 Task: Add Attachment from "Attach a link" to Card Card0000000236 in Board Board0000000059 in Workspace WS0000000020 in Trello. Add Cover Red to Card Card0000000236 in Board Board0000000059 in Workspace WS0000000020 in Trello. Add "Join Card" Button Button0000000236  to Card Card0000000236 in Board Board0000000059 in Workspace WS0000000020 in Trello. Add Description DS0000000236 to Card Card0000000236 in Board Board0000000059 in Workspace WS0000000020 in Trello. Add Comment CM0000000236 to Card Card0000000236 in Board Board0000000059 in Workspace WS0000000020 in Trello
Action: Mouse moved to (736, 771)
Screenshot: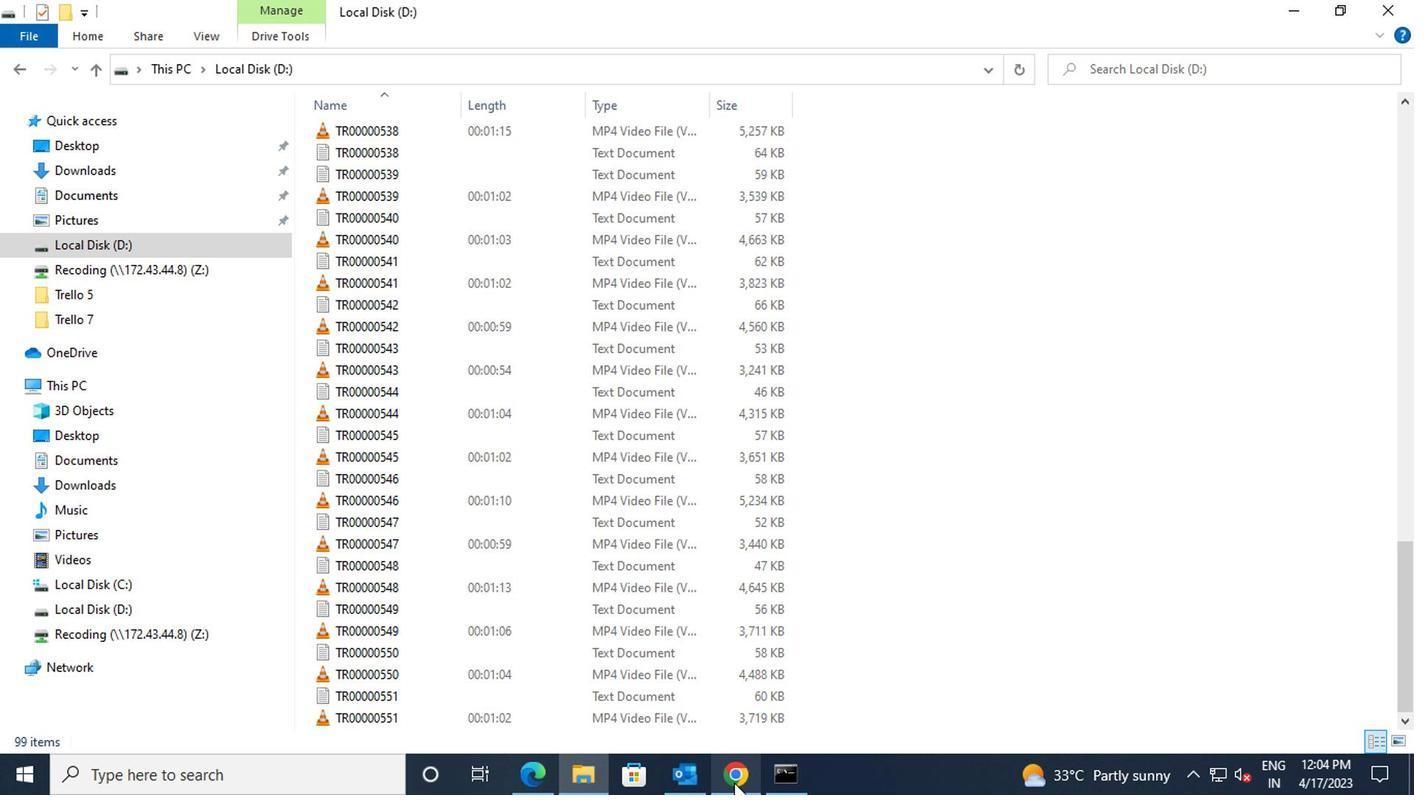
Action: Mouse pressed left at (736, 771)
Screenshot: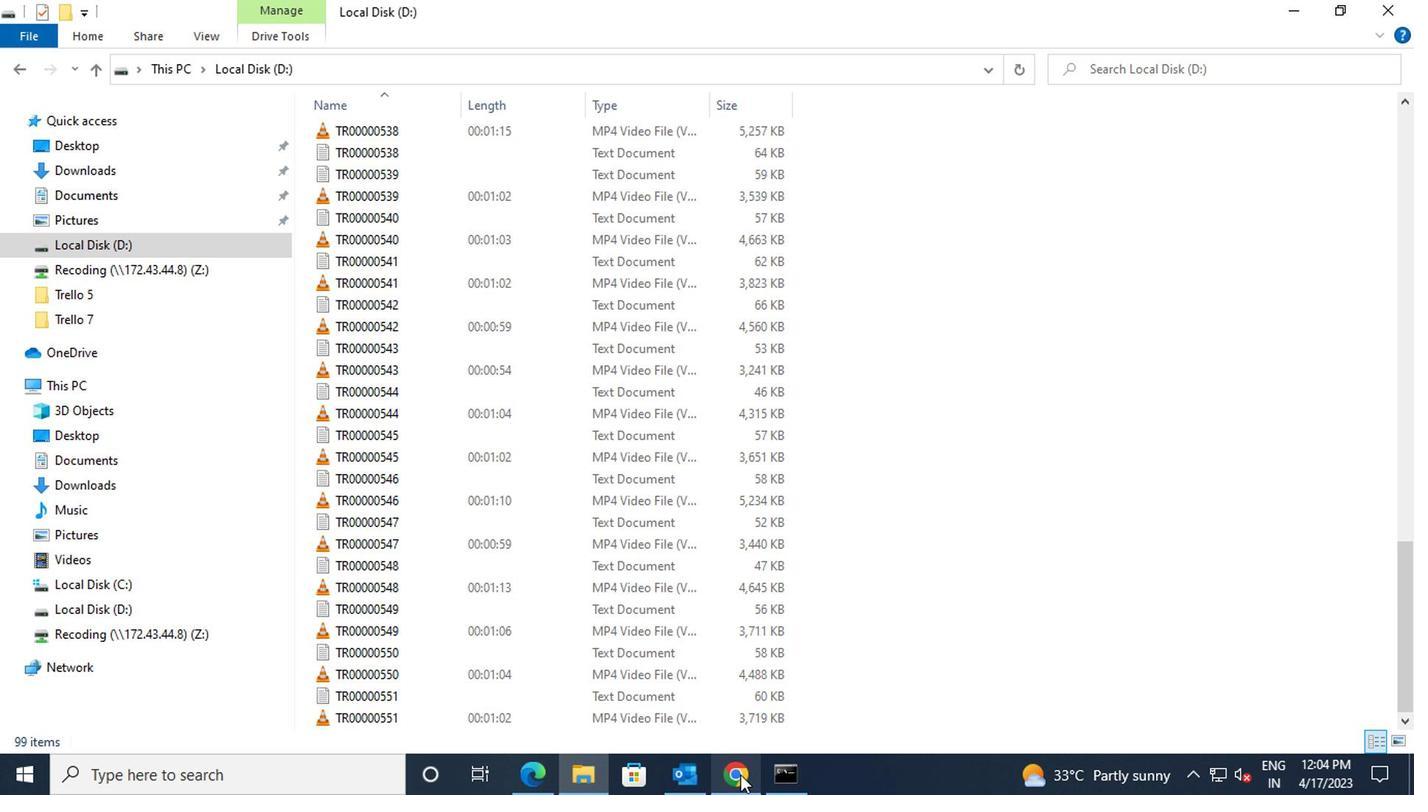 
Action: Mouse moved to (483, 655)
Screenshot: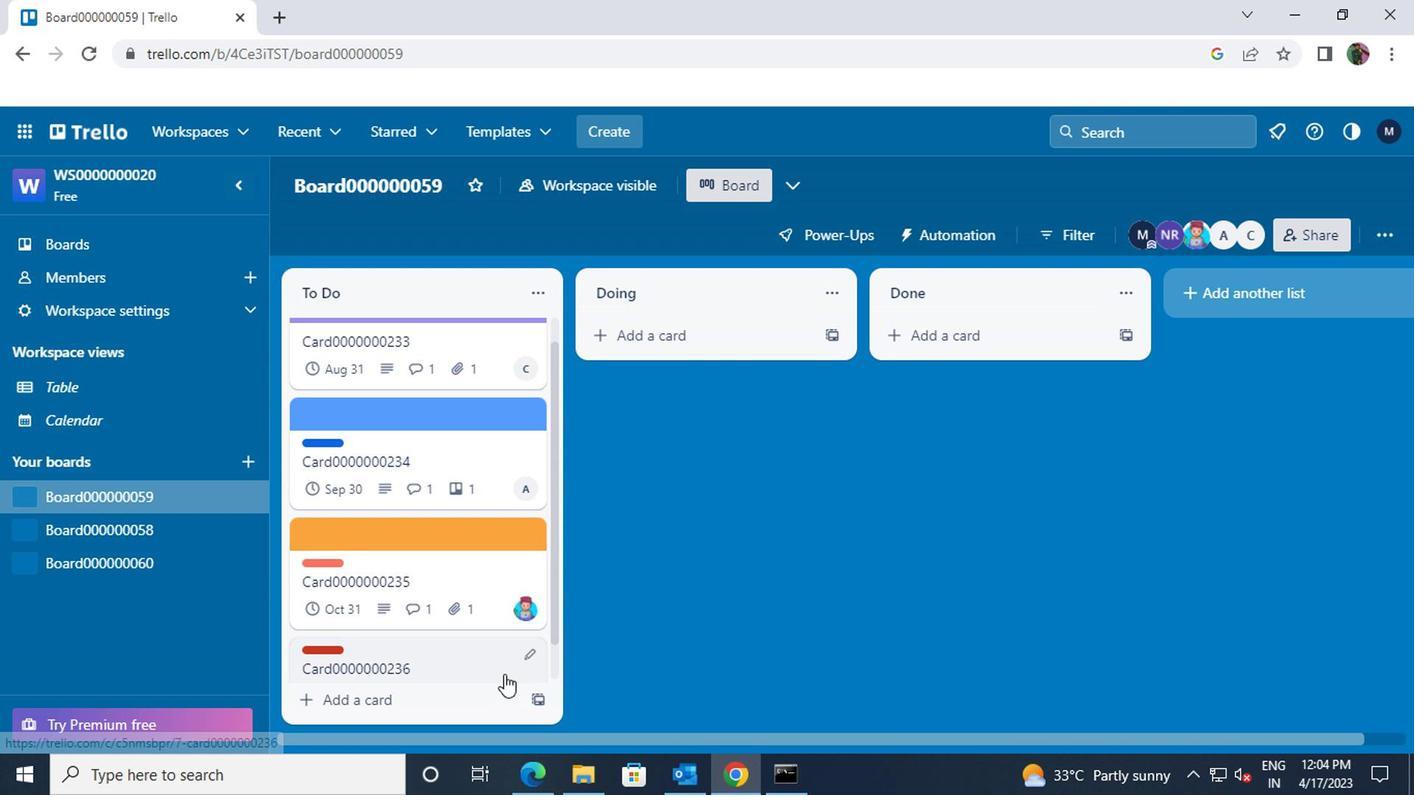 
Action: Mouse pressed left at (483, 655)
Screenshot: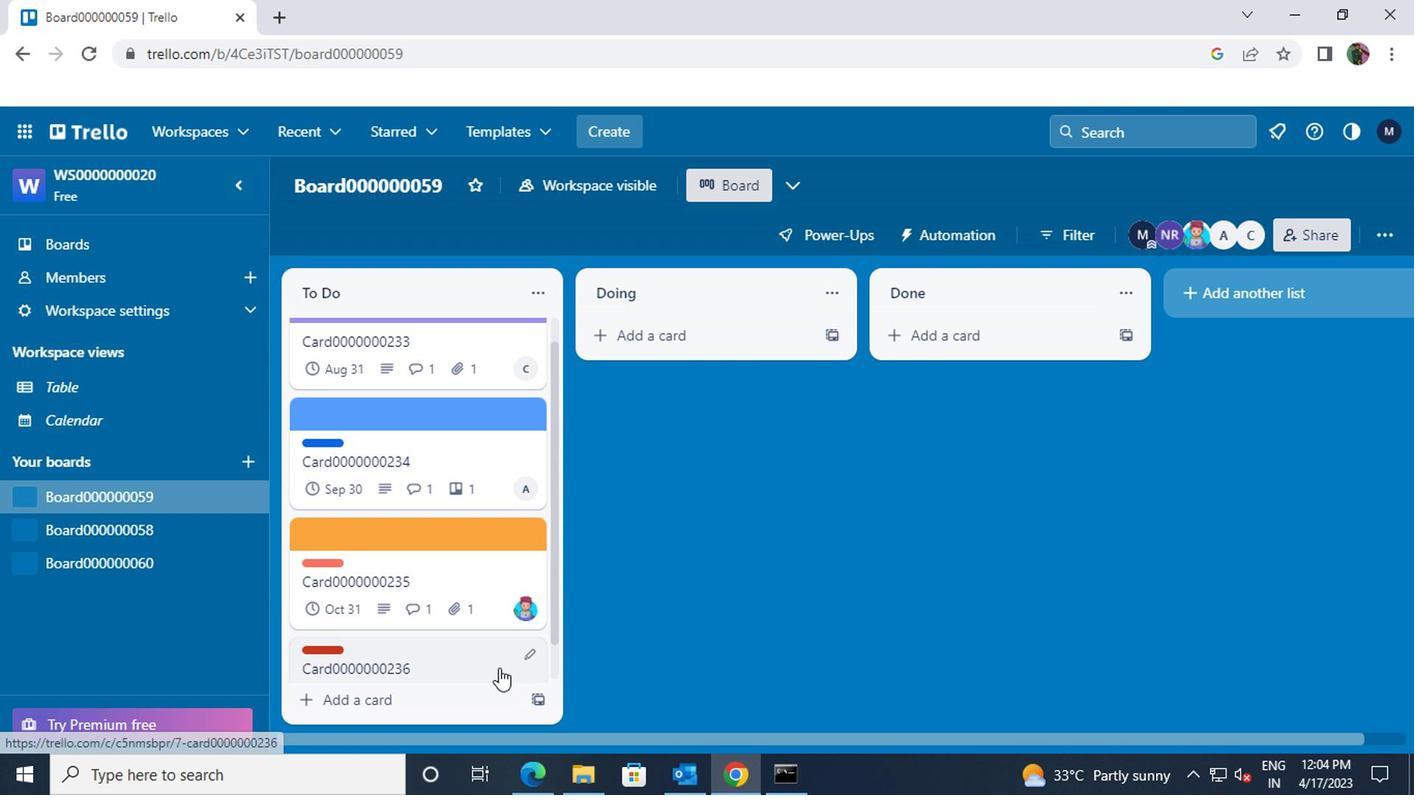 
Action: Mouse moved to (968, 450)
Screenshot: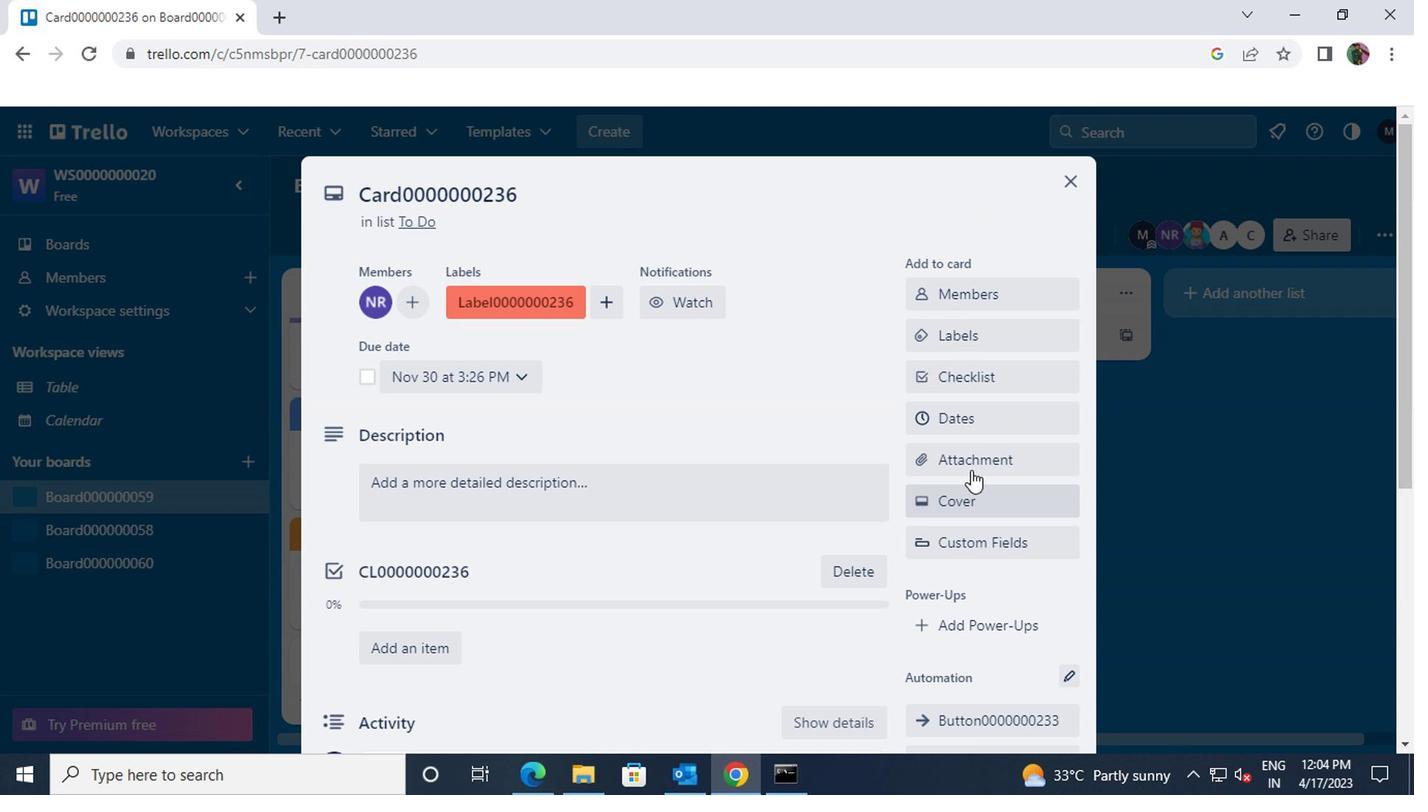 
Action: Mouse pressed left at (968, 450)
Screenshot: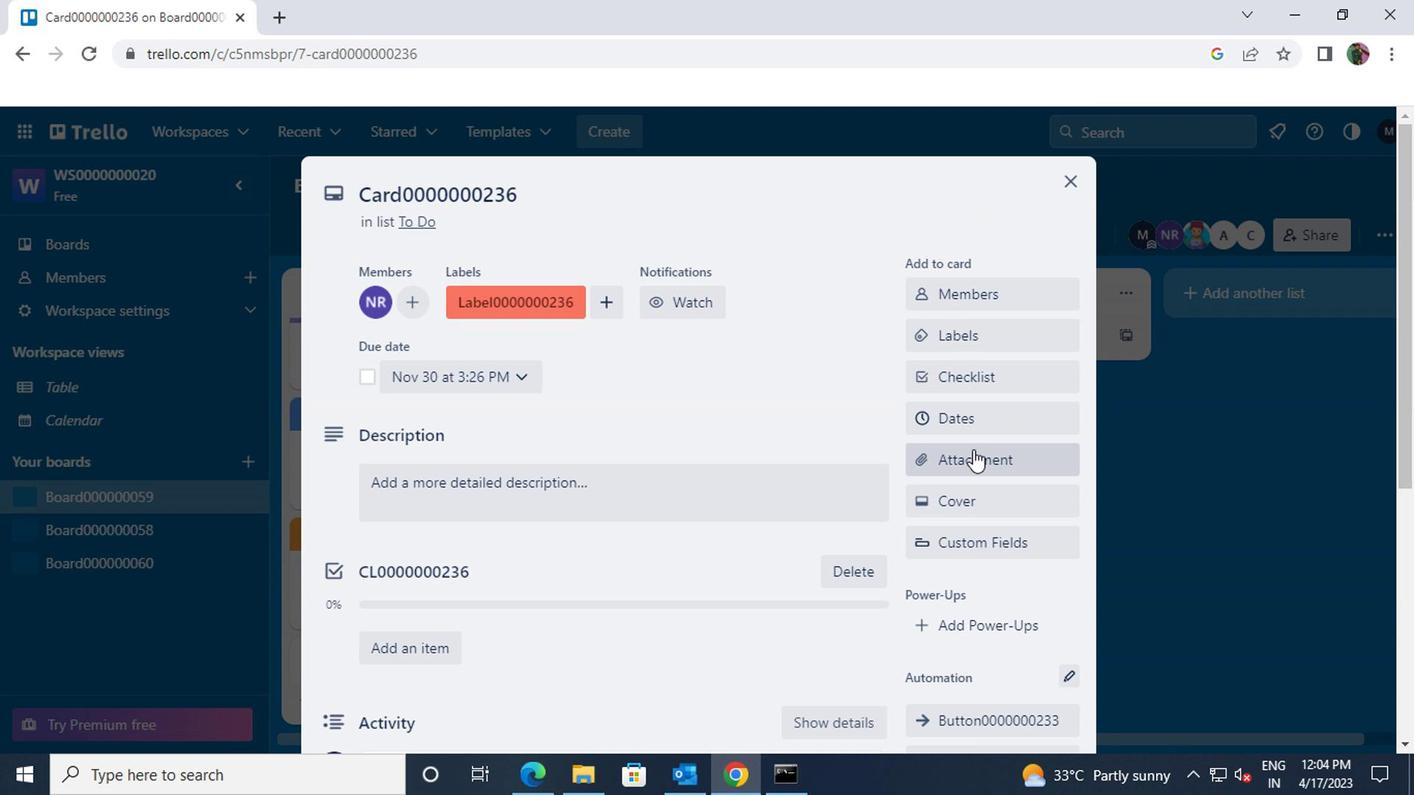 
Action: Key pressed ctrl+V
Screenshot: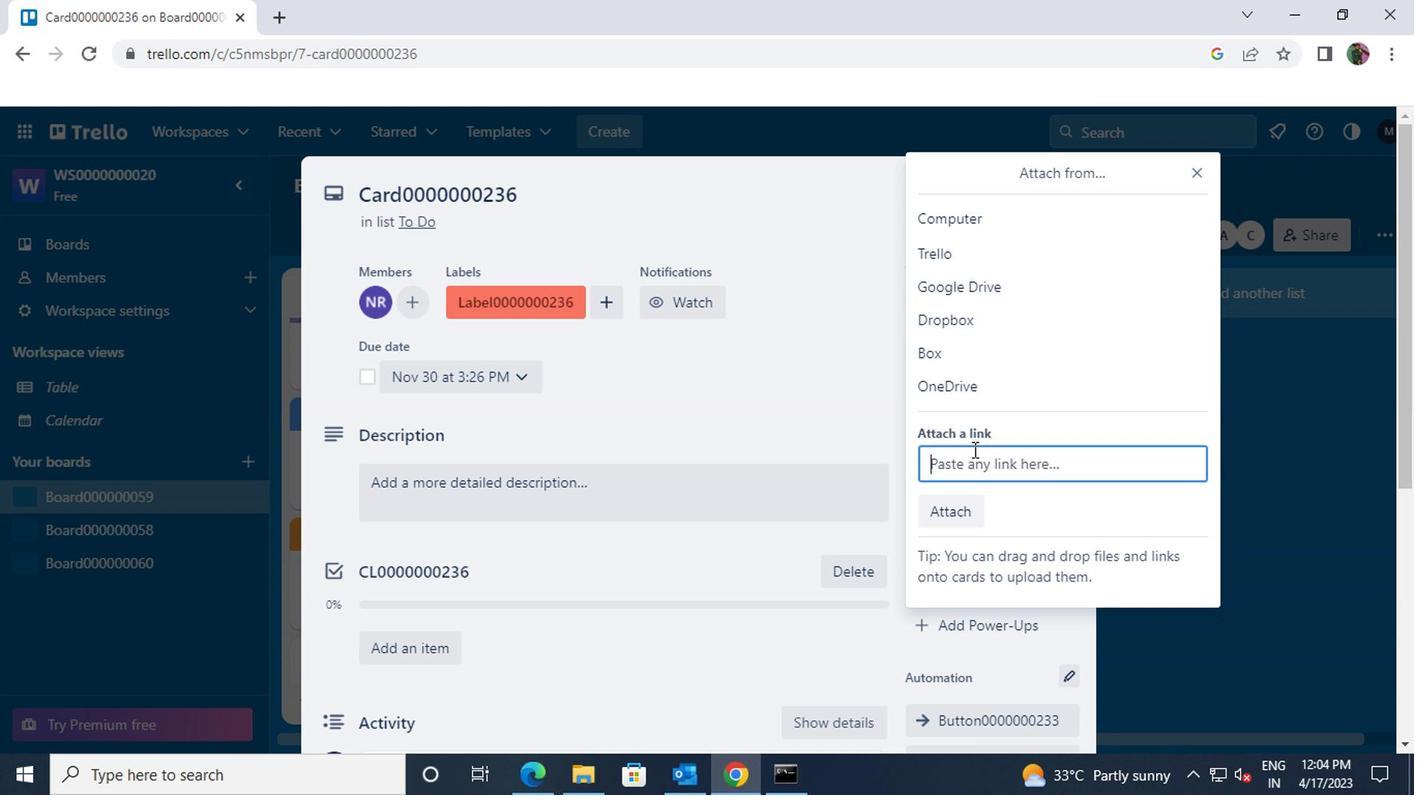 
Action: Mouse moved to (938, 591)
Screenshot: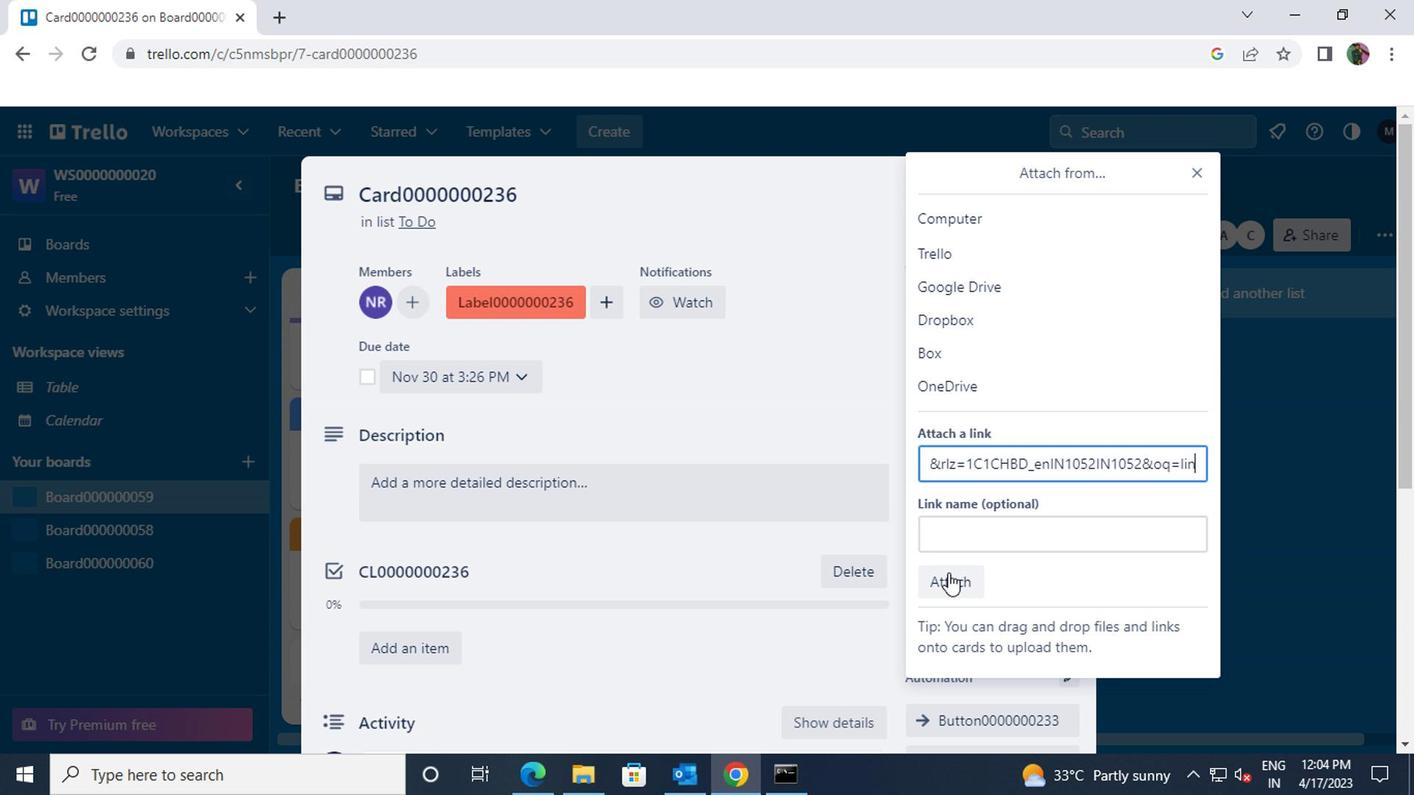 
Action: Mouse pressed left at (938, 591)
Screenshot: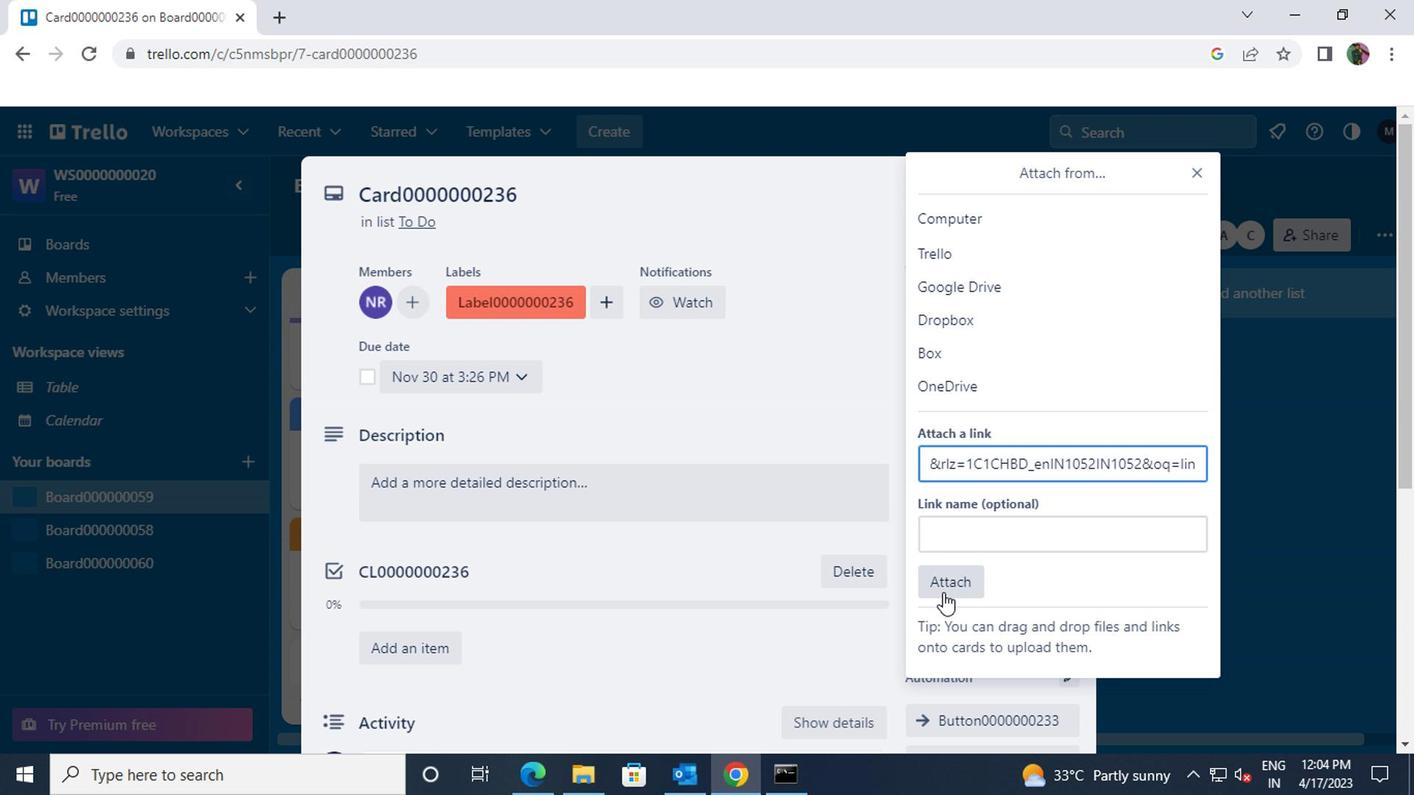 
Action: Mouse moved to (965, 500)
Screenshot: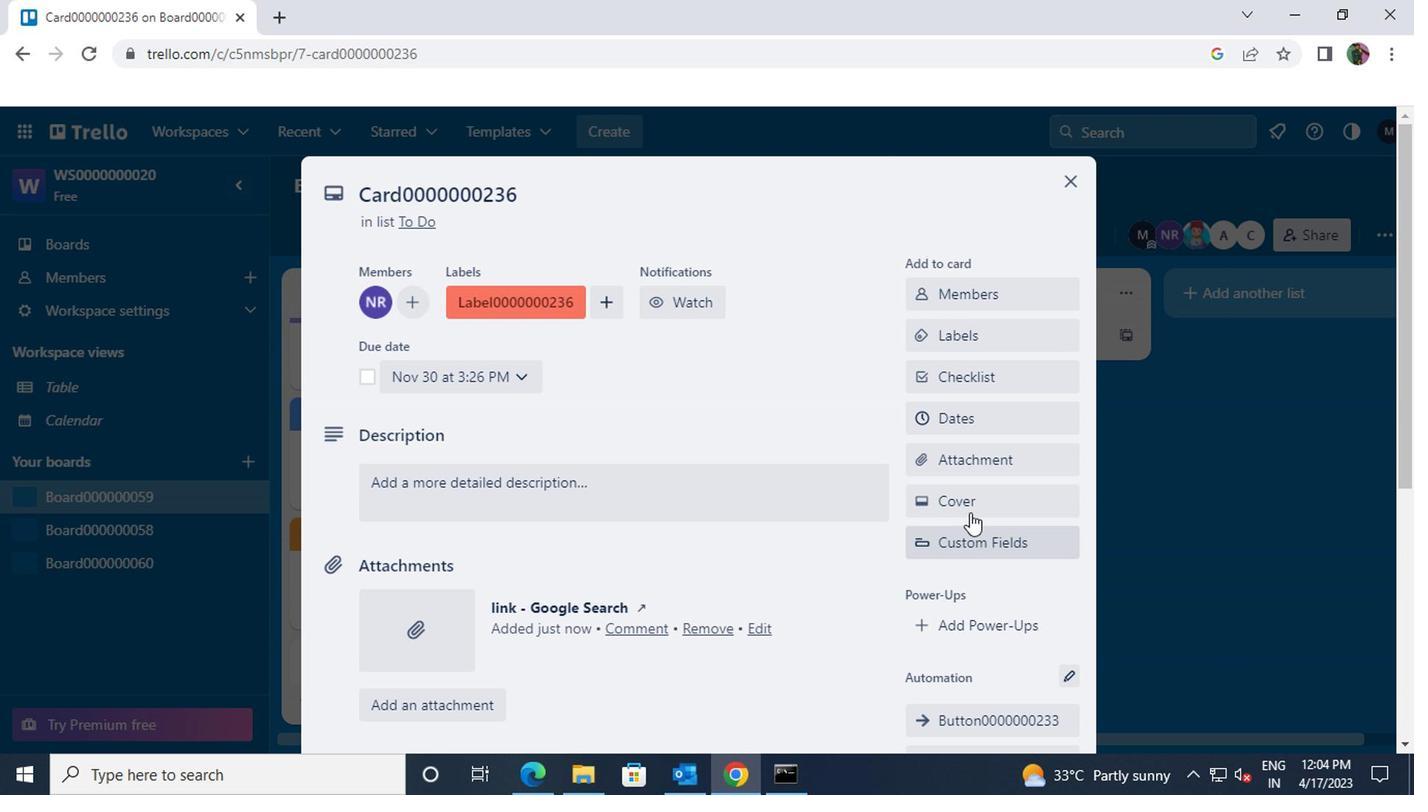 
Action: Mouse pressed left at (965, 500)
Screenshot: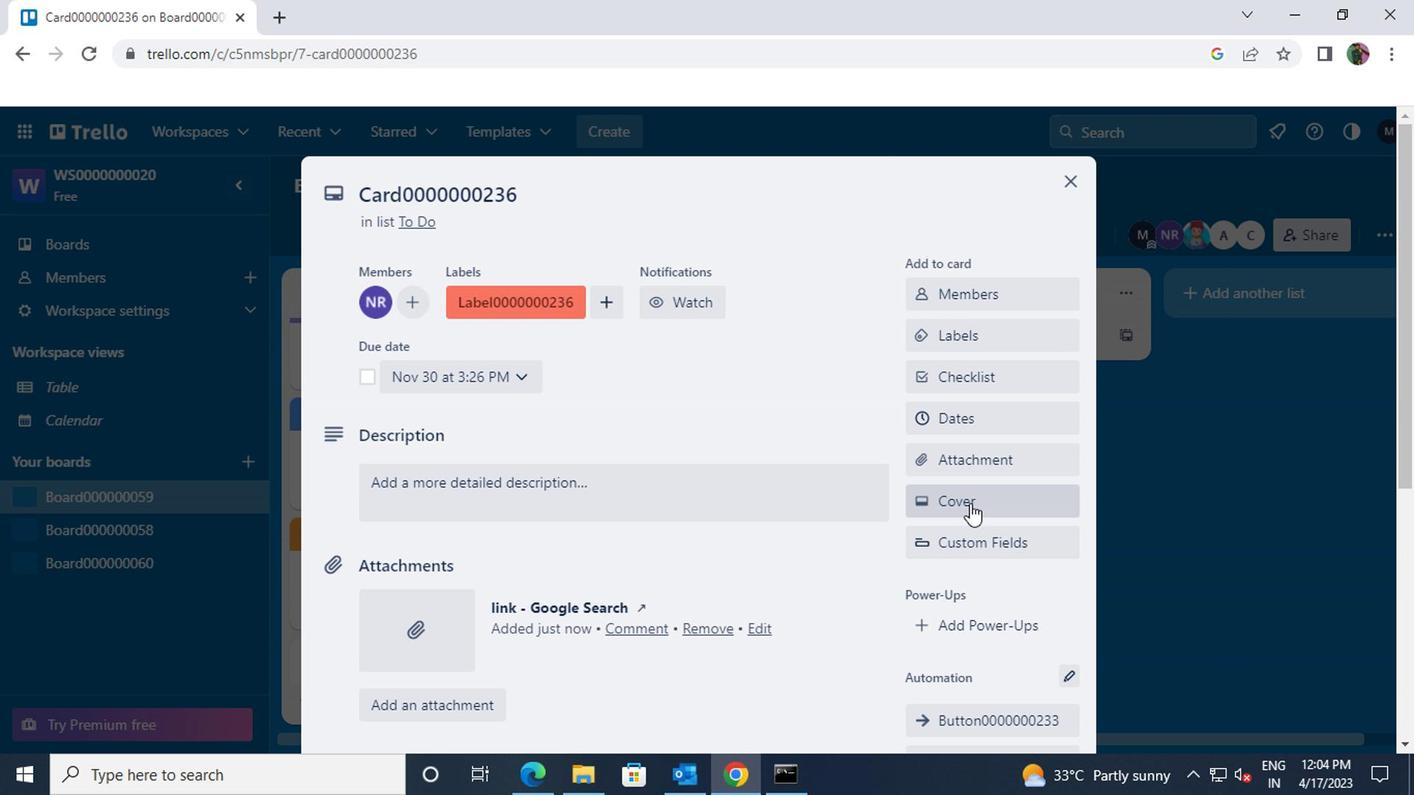 
Action: Mouse moved to (1110, 359)
Screenshot: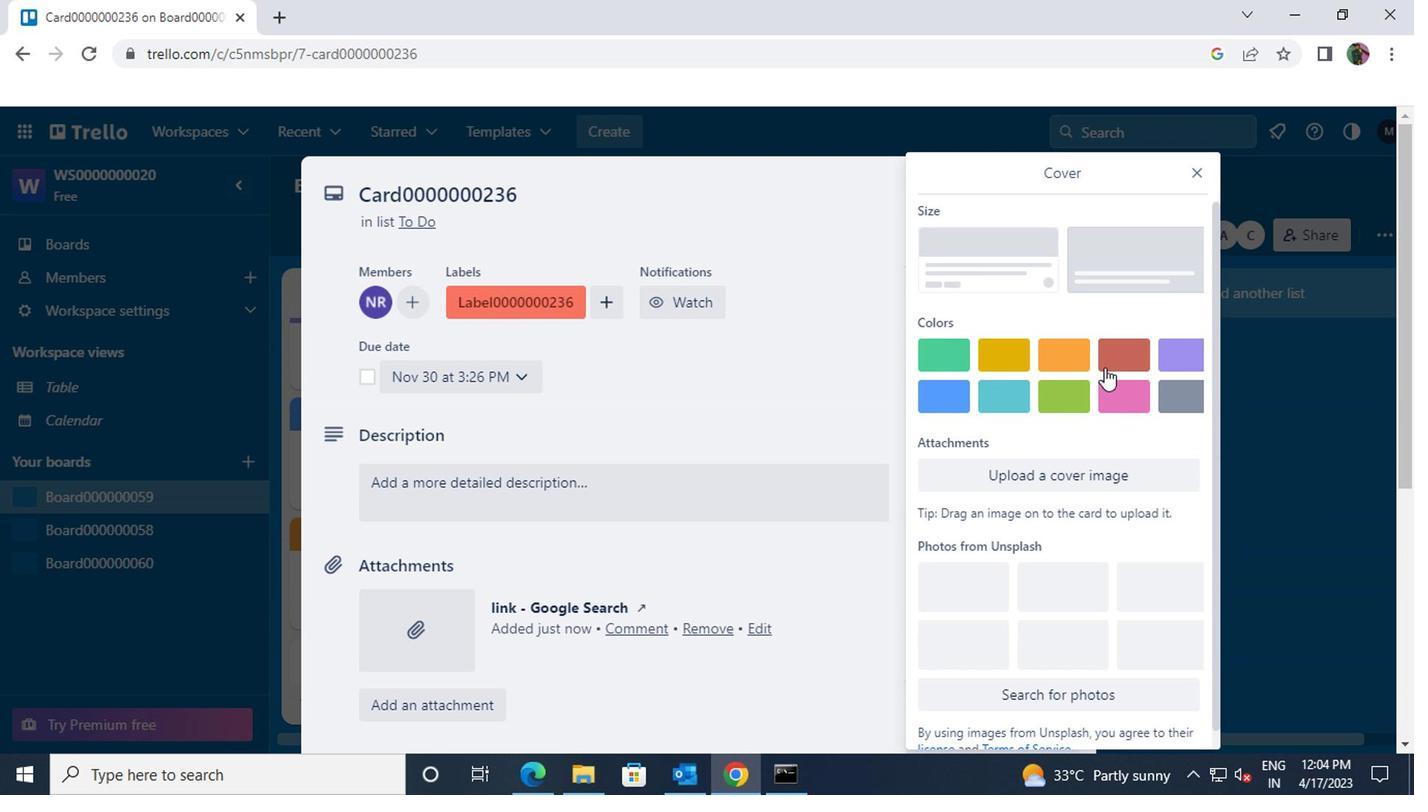 
Action: Mouse pressed left at (1110, 359)
Screenshot: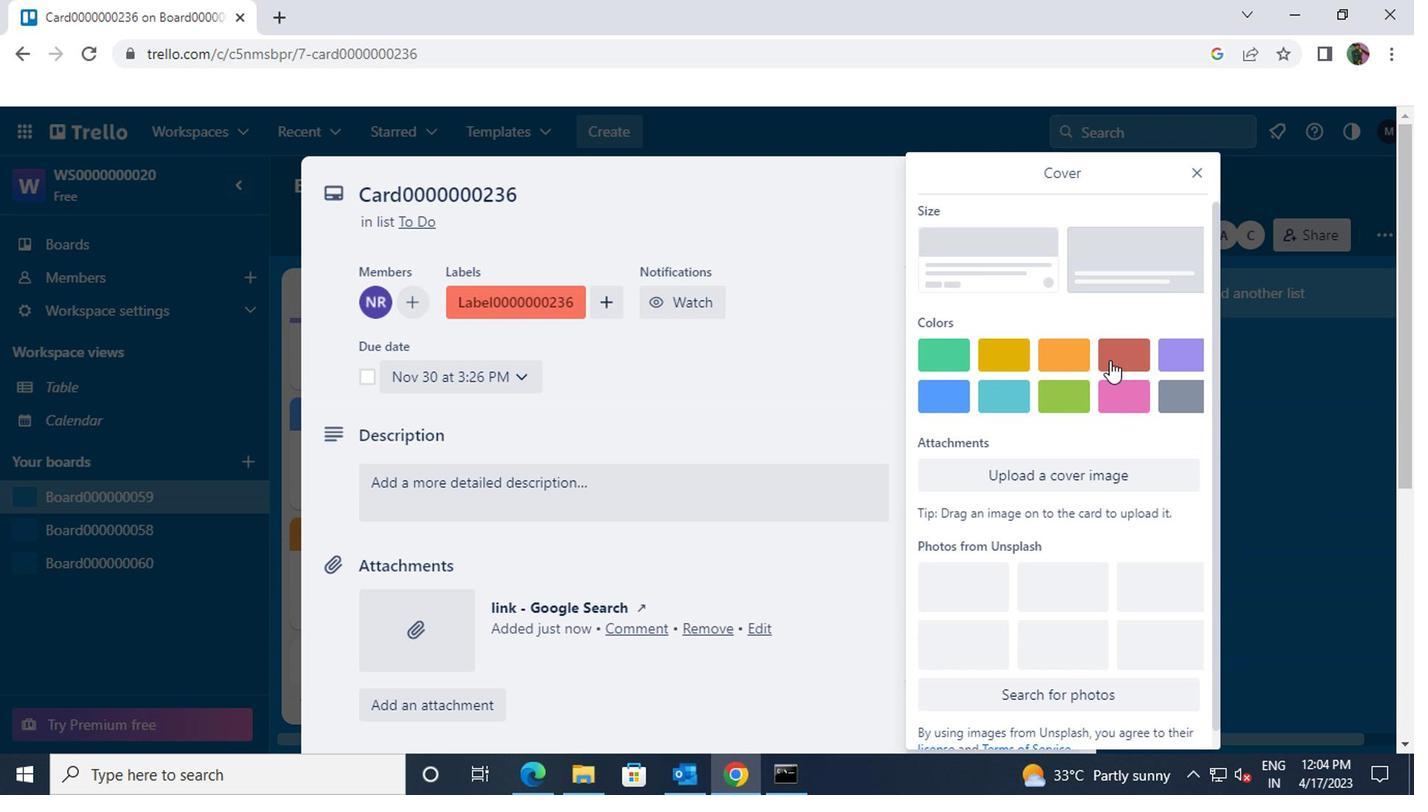 
Action: Mouse scrolled (1110, 358) with delta (0, -1)
Screenshot: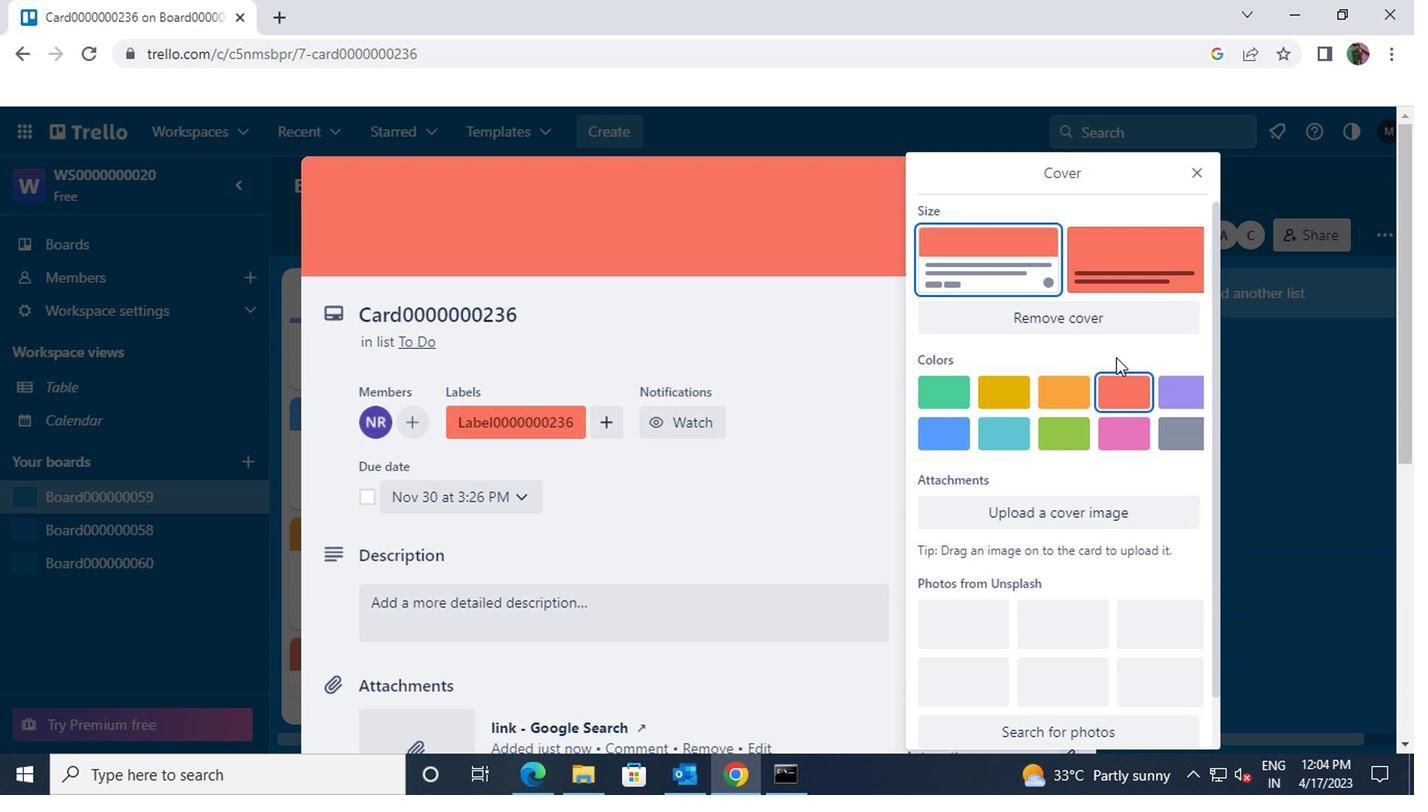 
Action: Mouse scrolled (1110, 360) with delta (0, 0)
Screenshot: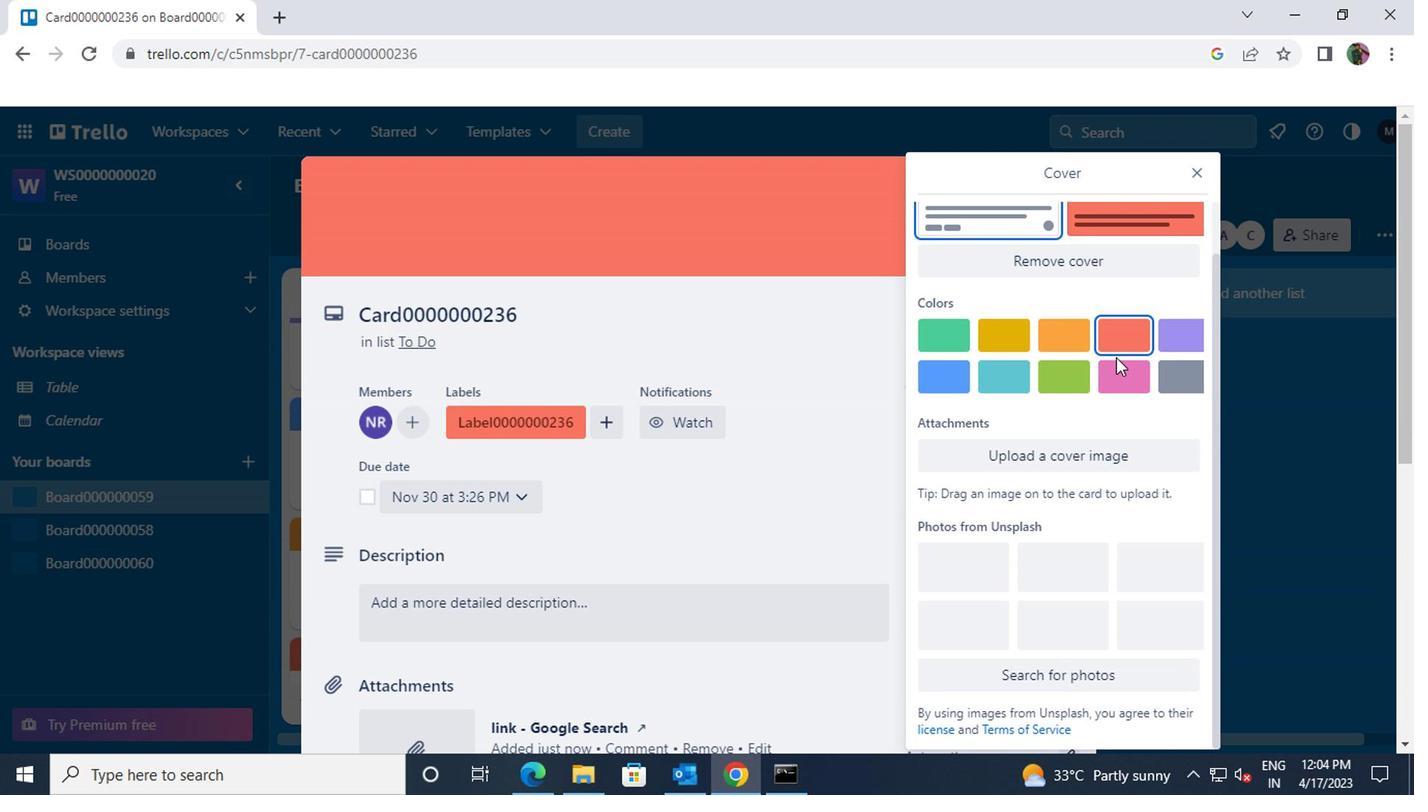 
Action: Mouse scrolled (1110, 360) with delta (0, 0)
Screenshot: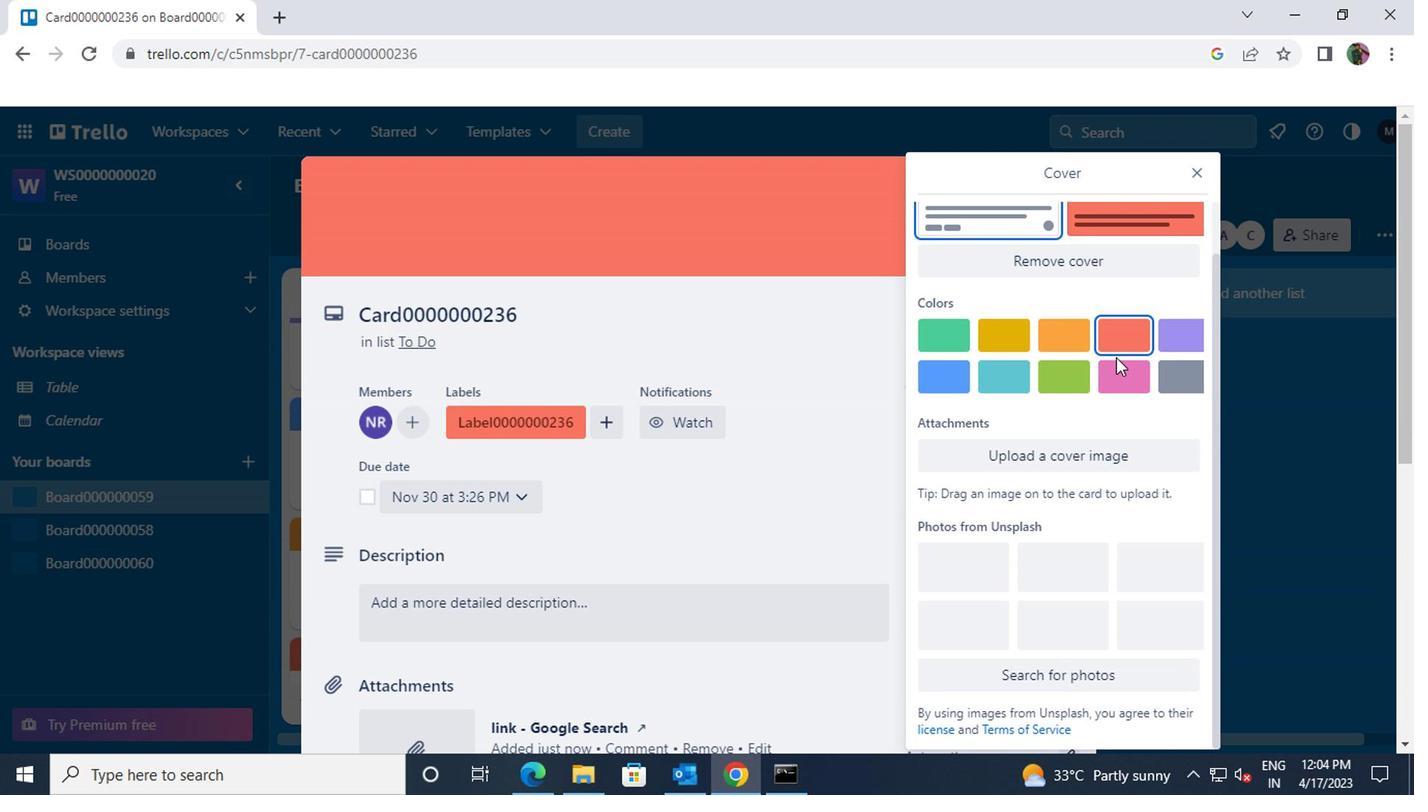 
Action: Mouse moved to (1187, 181)
Screenshot: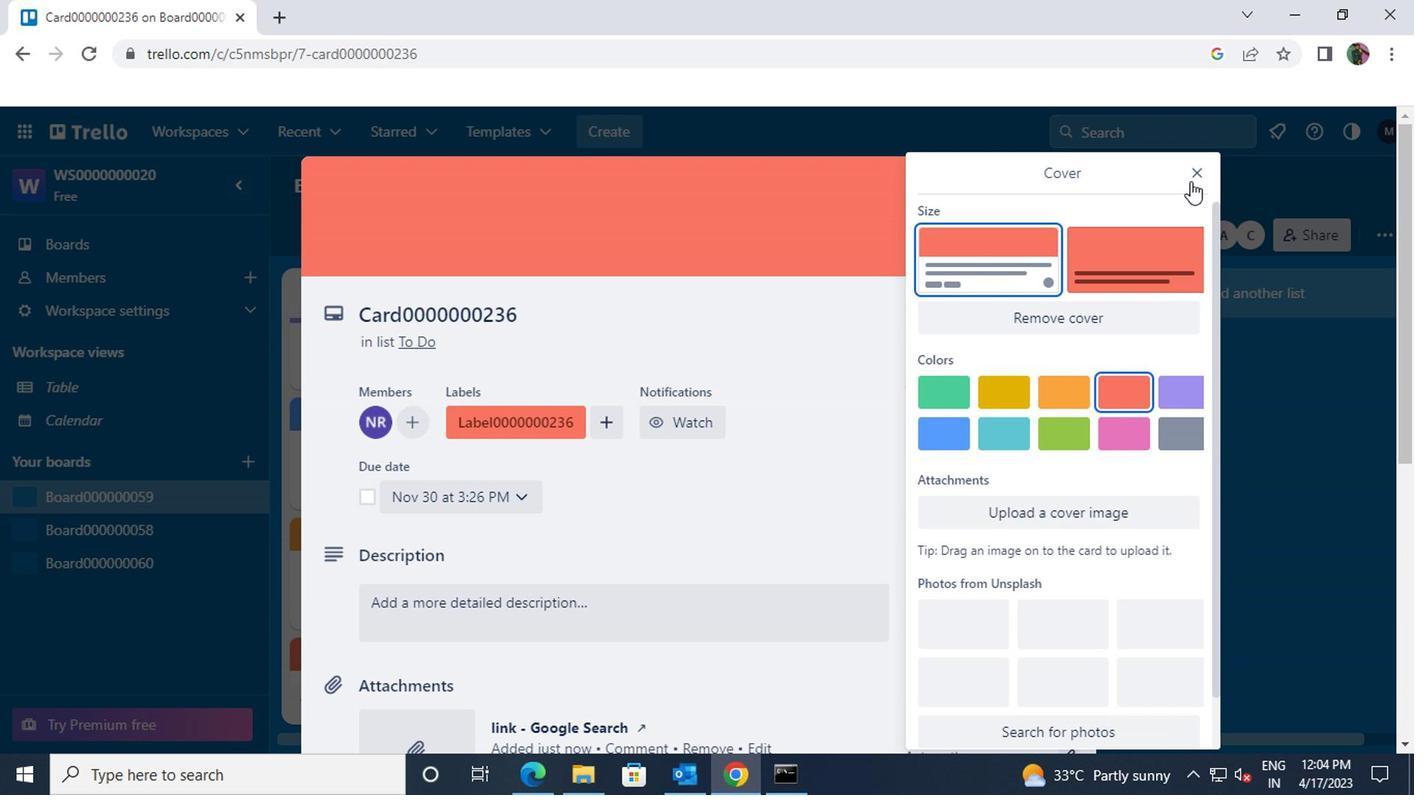
Action: Mouse pressed left at (1187, 181)
Screenshot: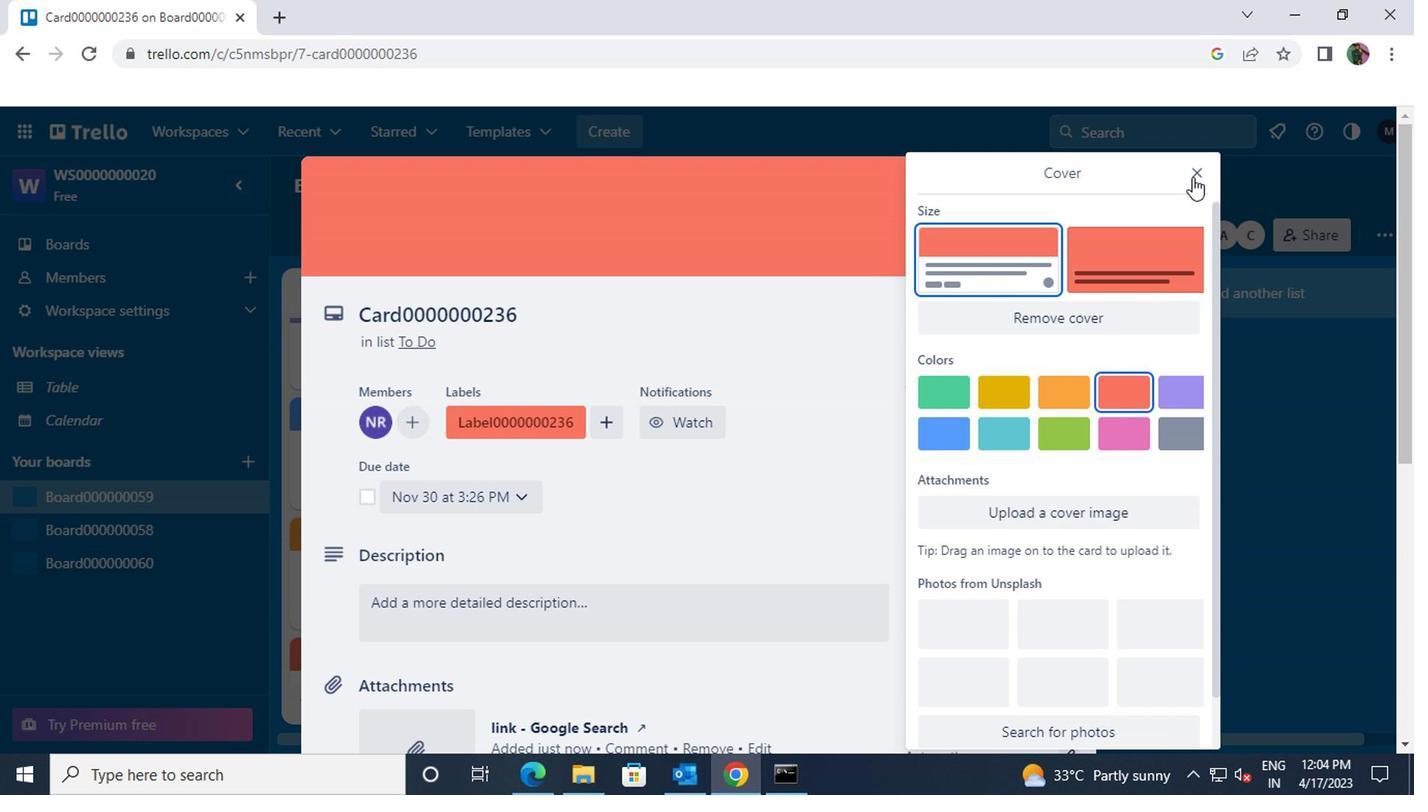 
Action: Mouse moved to (1045, 489)
Screenshot: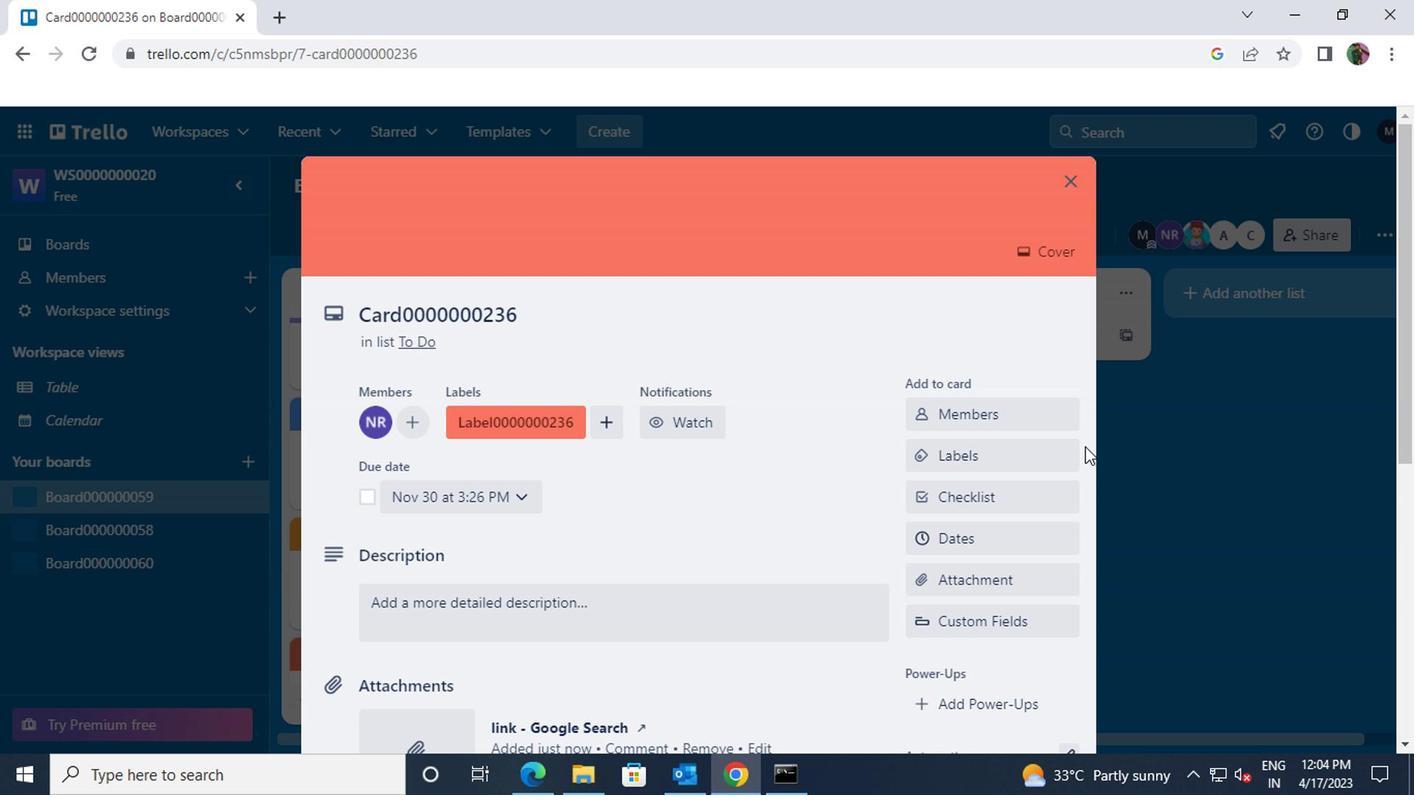 
Action: Mouse scrolled (1045, 487) with delta (0, -1)
Screenshot: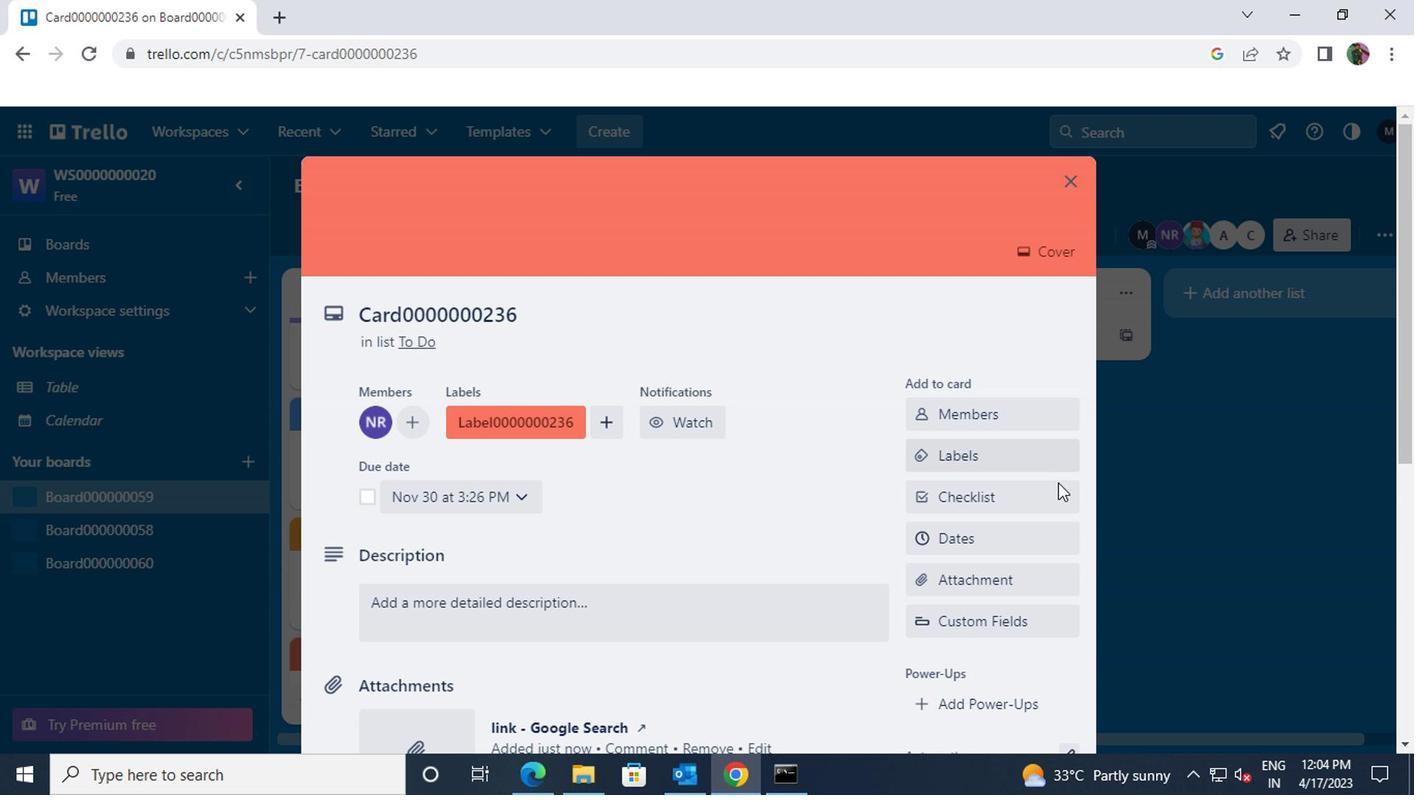 
Action: Mouse scrolled (1045, 487) with delta (0, -1)
Screenshot: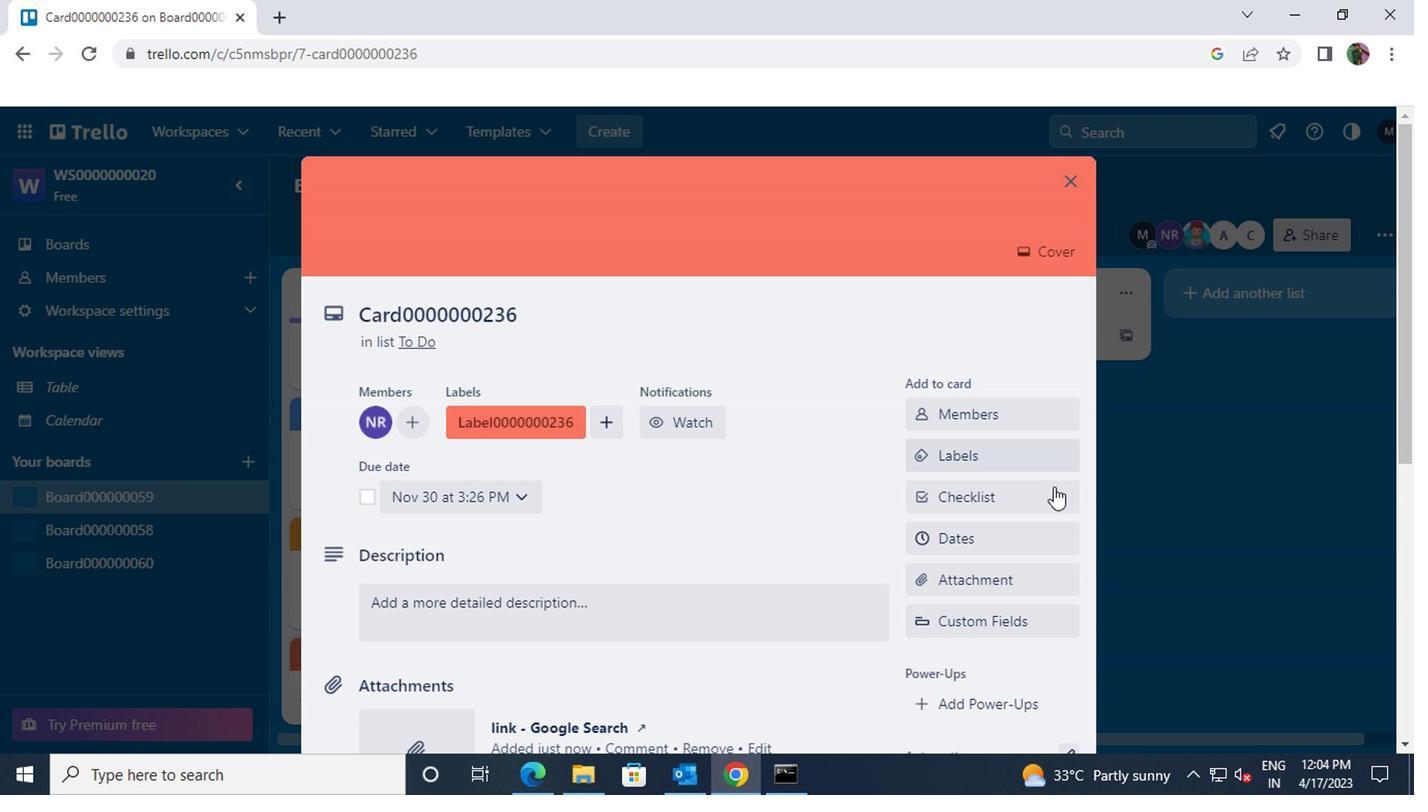 
Action: Mouse scrolled (1045, 487) with delta (0, -1)
Screenshot: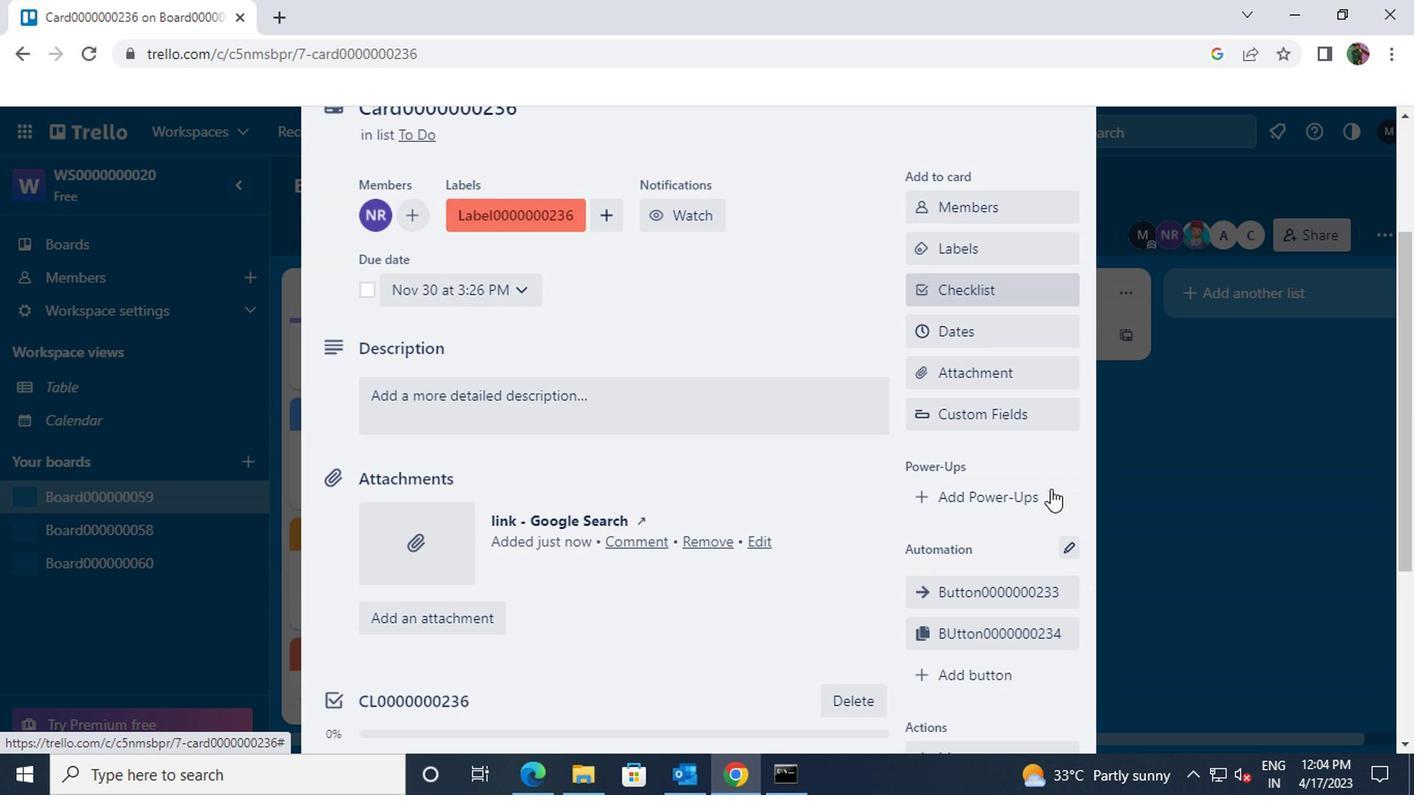
Action: Mouse moved to (1045, 489)
Screenshot: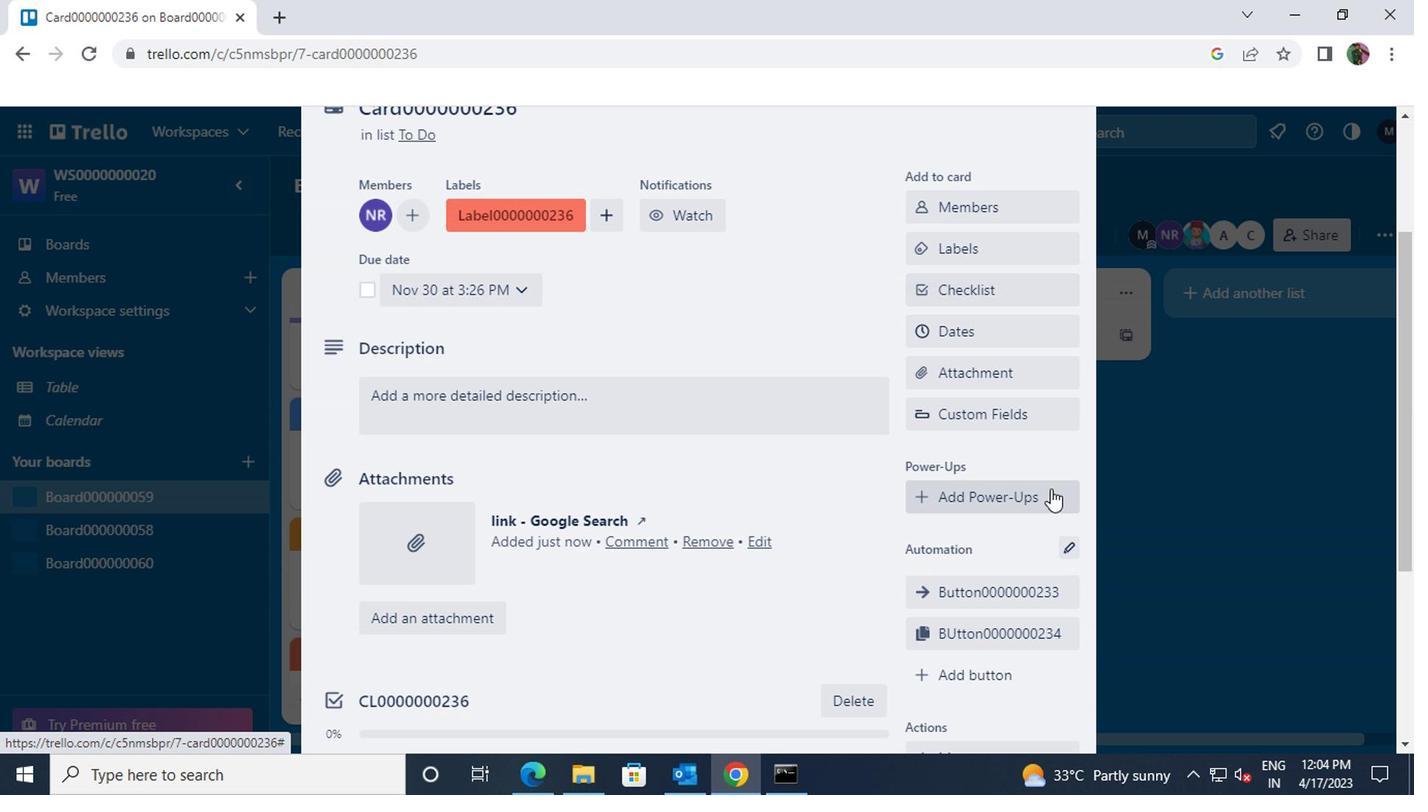 
Action: Mouse scrolled (1045, 487) with delta (0, -1)
Screenshot: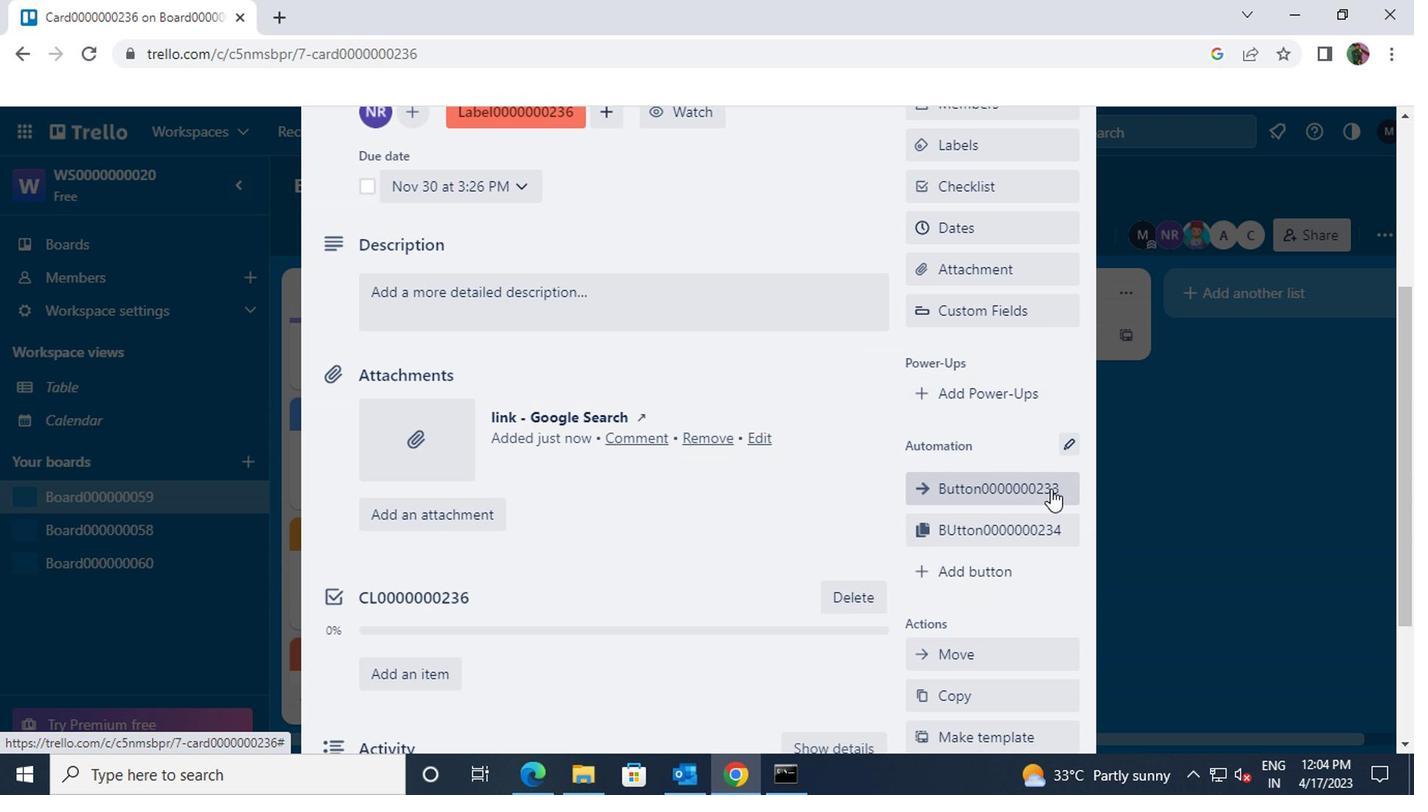 
Action: Mouse moved to (1036, 476)
Screenshot: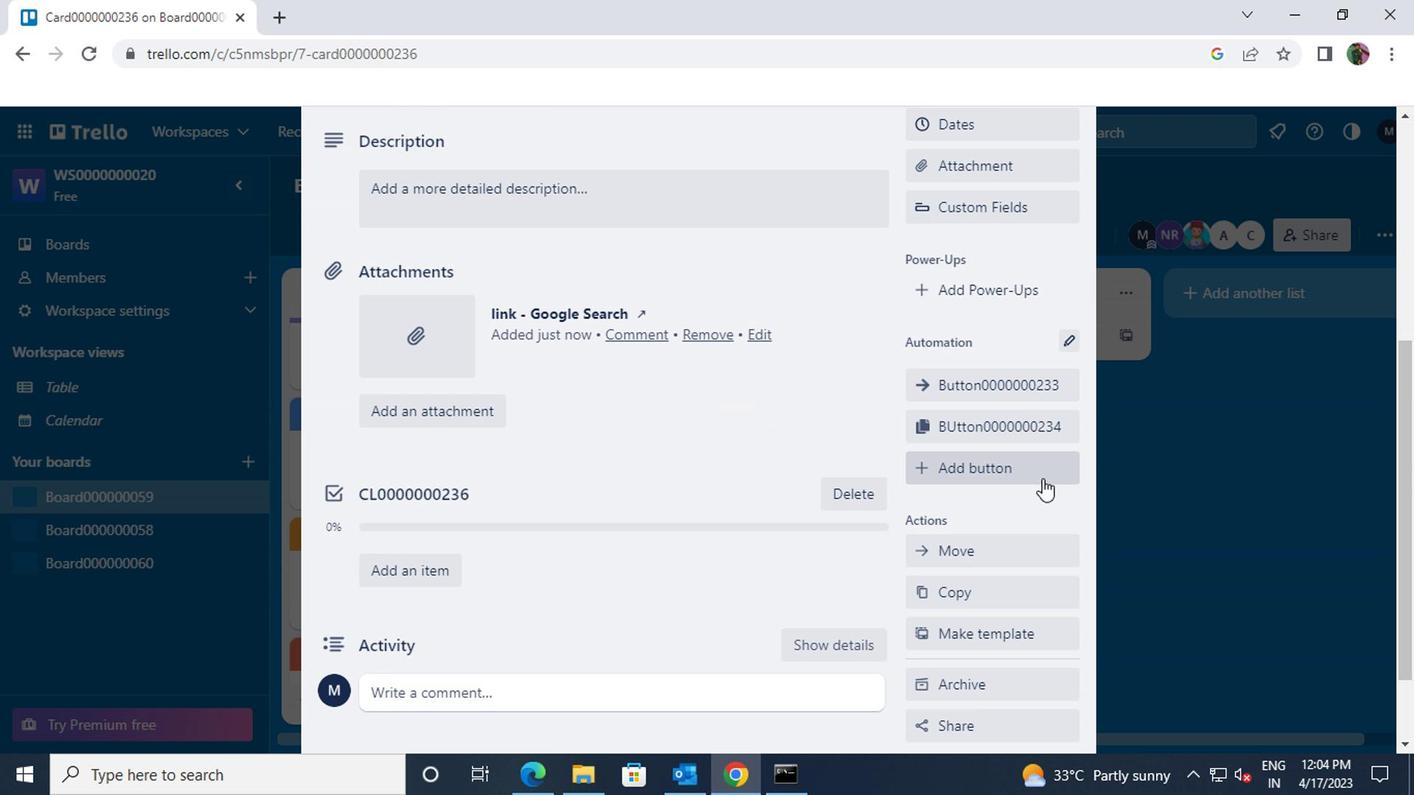 
Action: Mouse pressed left at (1036, 476)
Screenshot: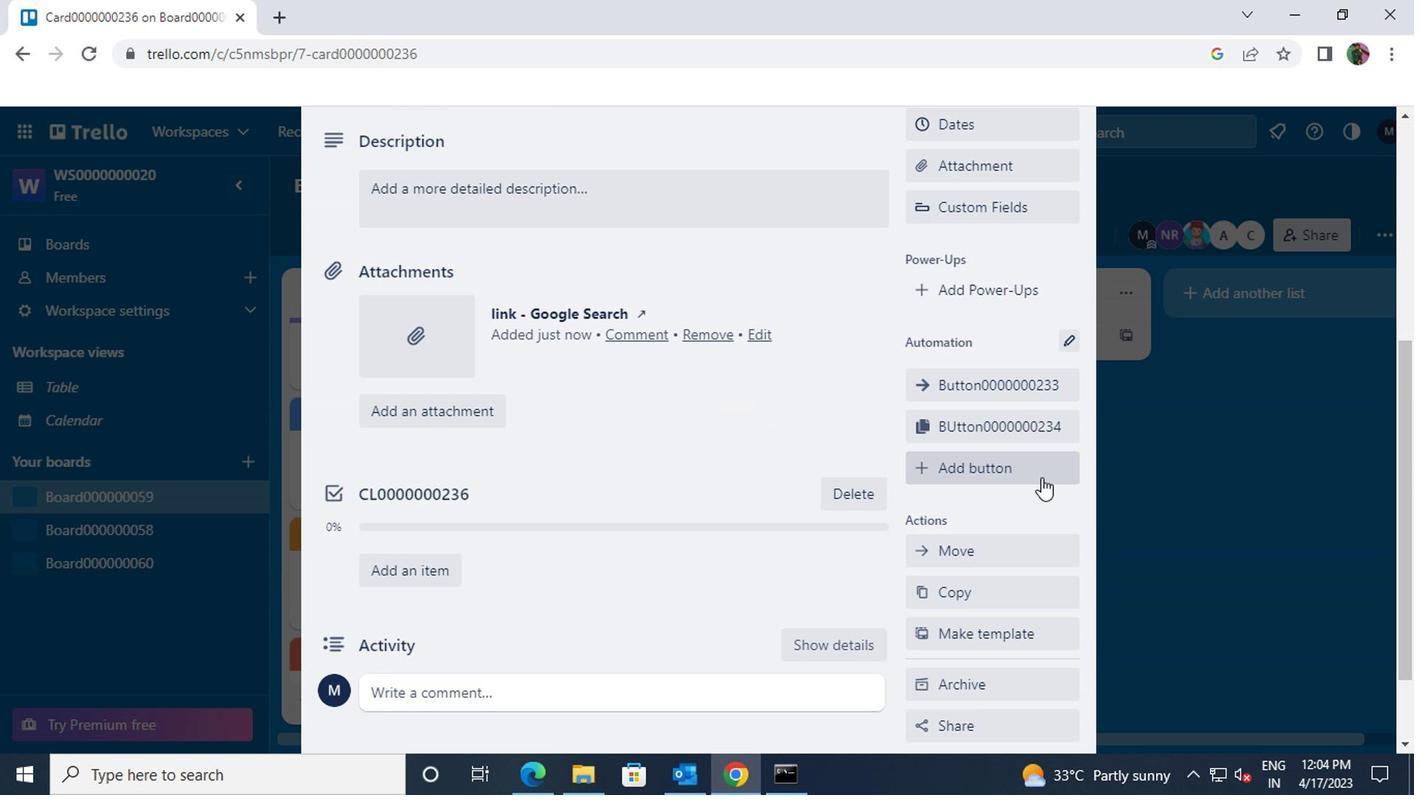 
Action: Mouse moved to (1014, 391)
Screenshot: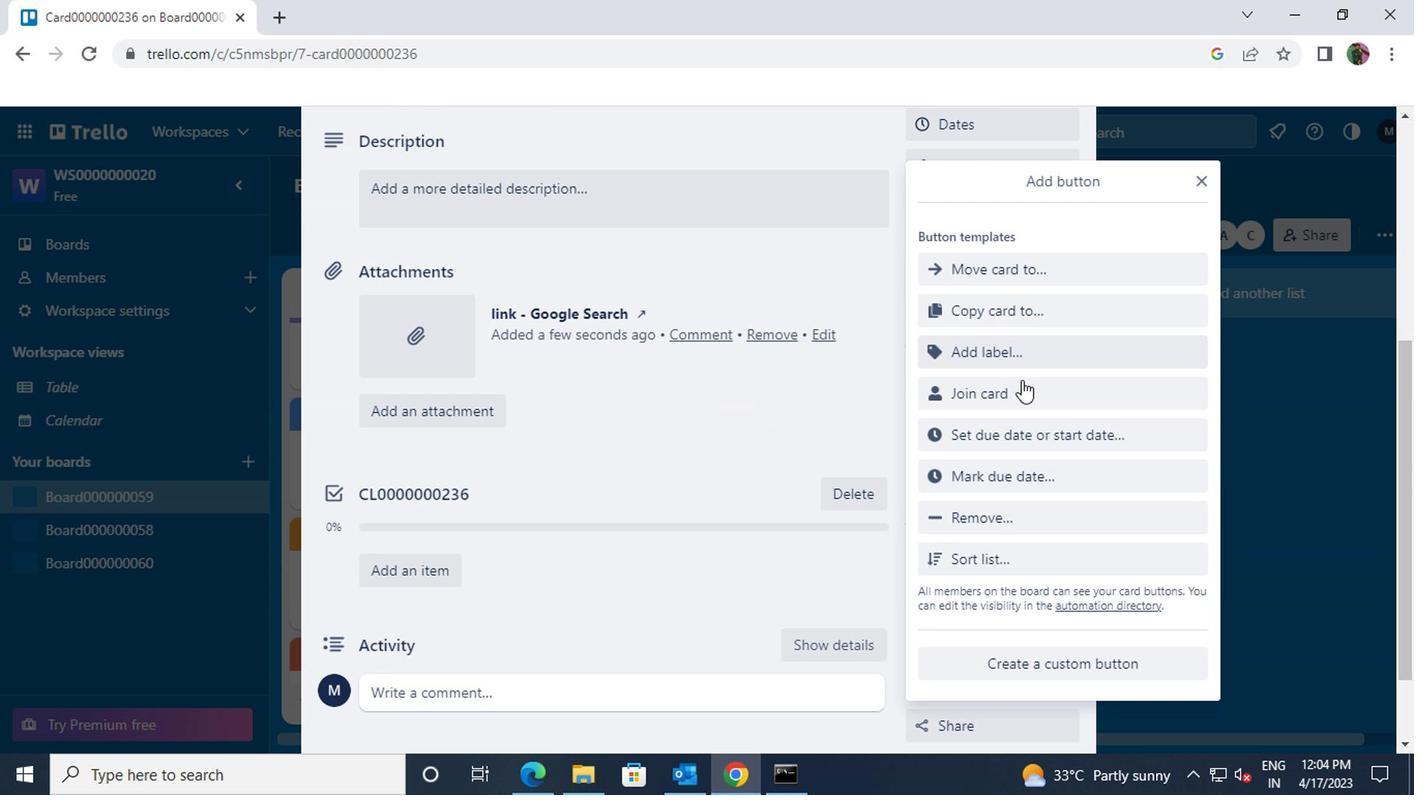 
Action: Mouse pressed left at (1014, 391)
Screenshot: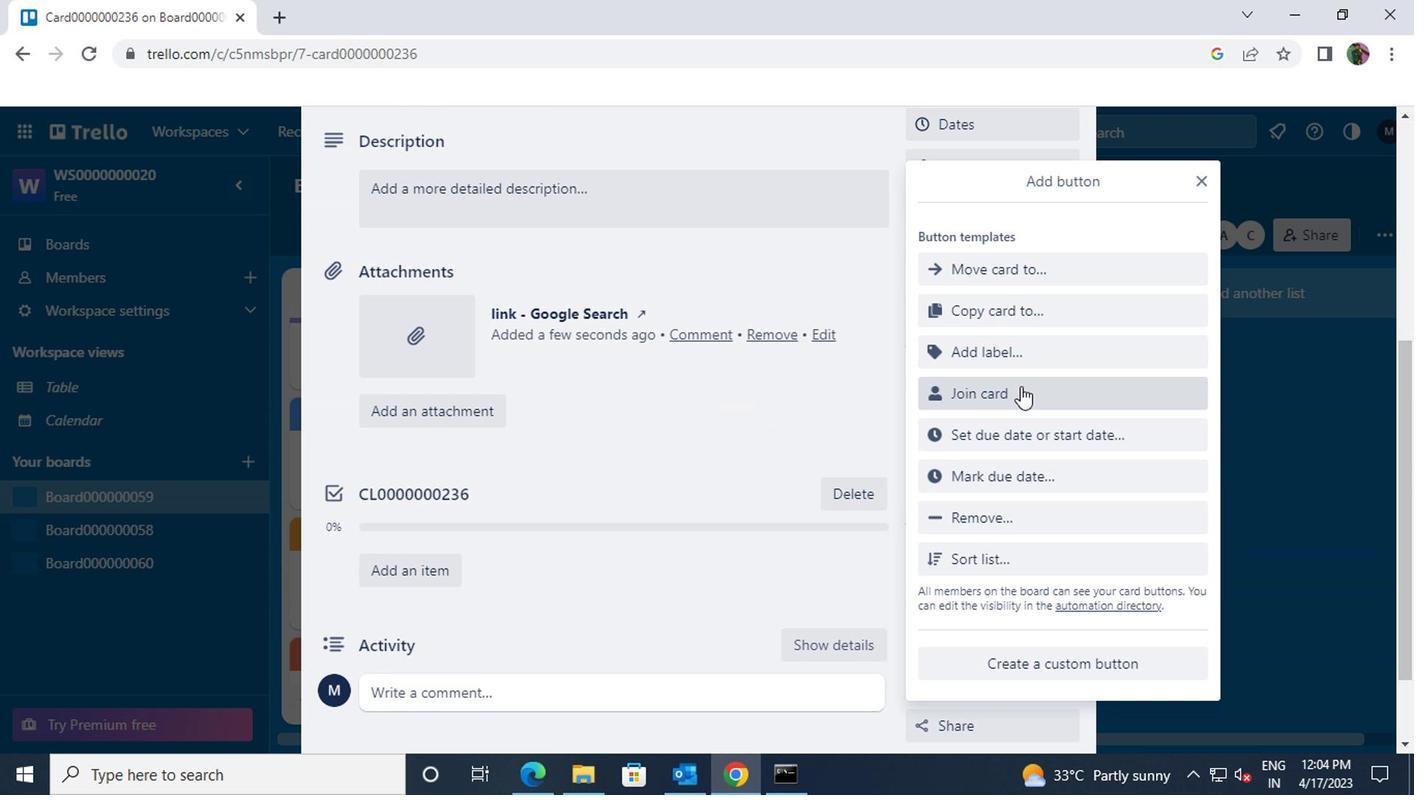 
Action: Mouse moved to (1033, 270)
Screenshot: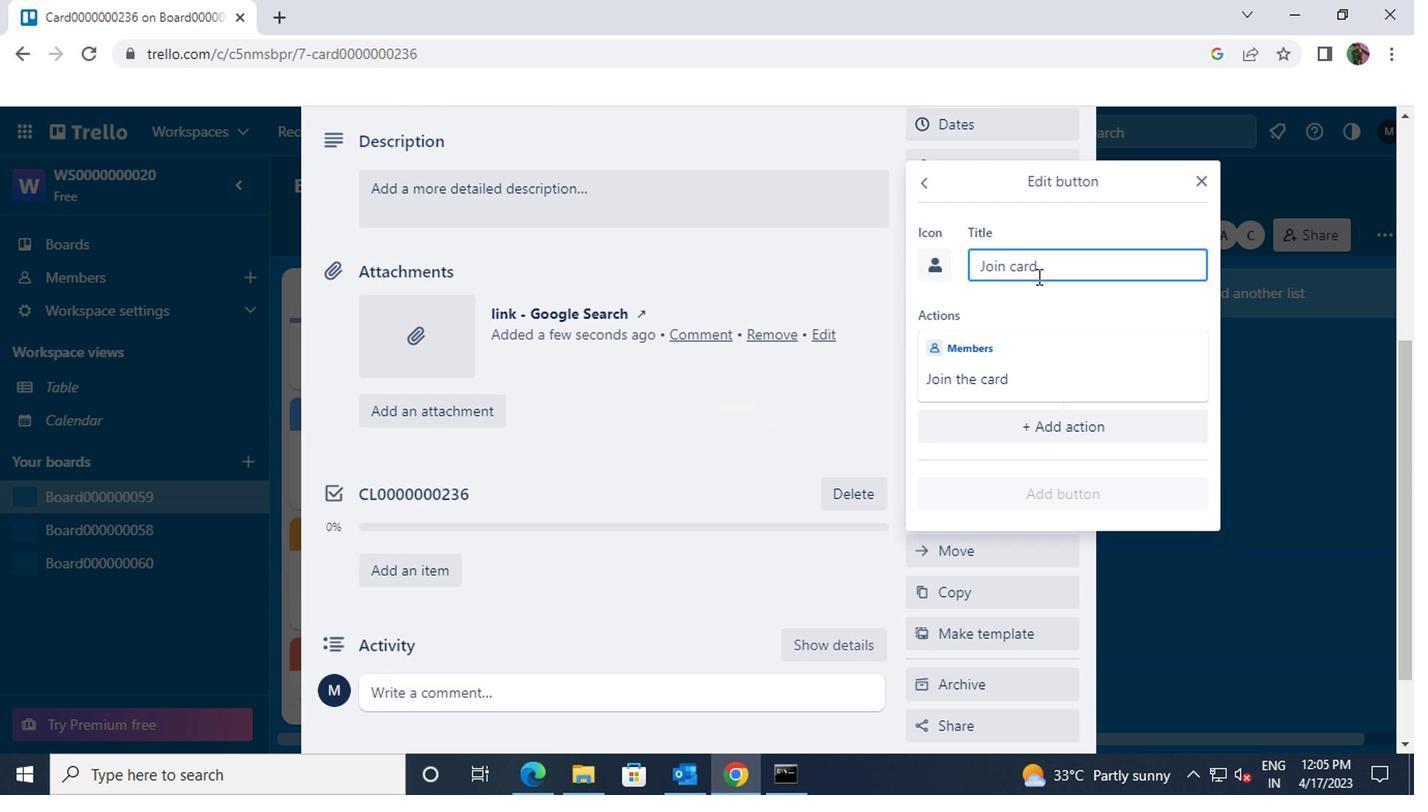 
Action: Mouse pressed left at (1033, 270)
Screenshot: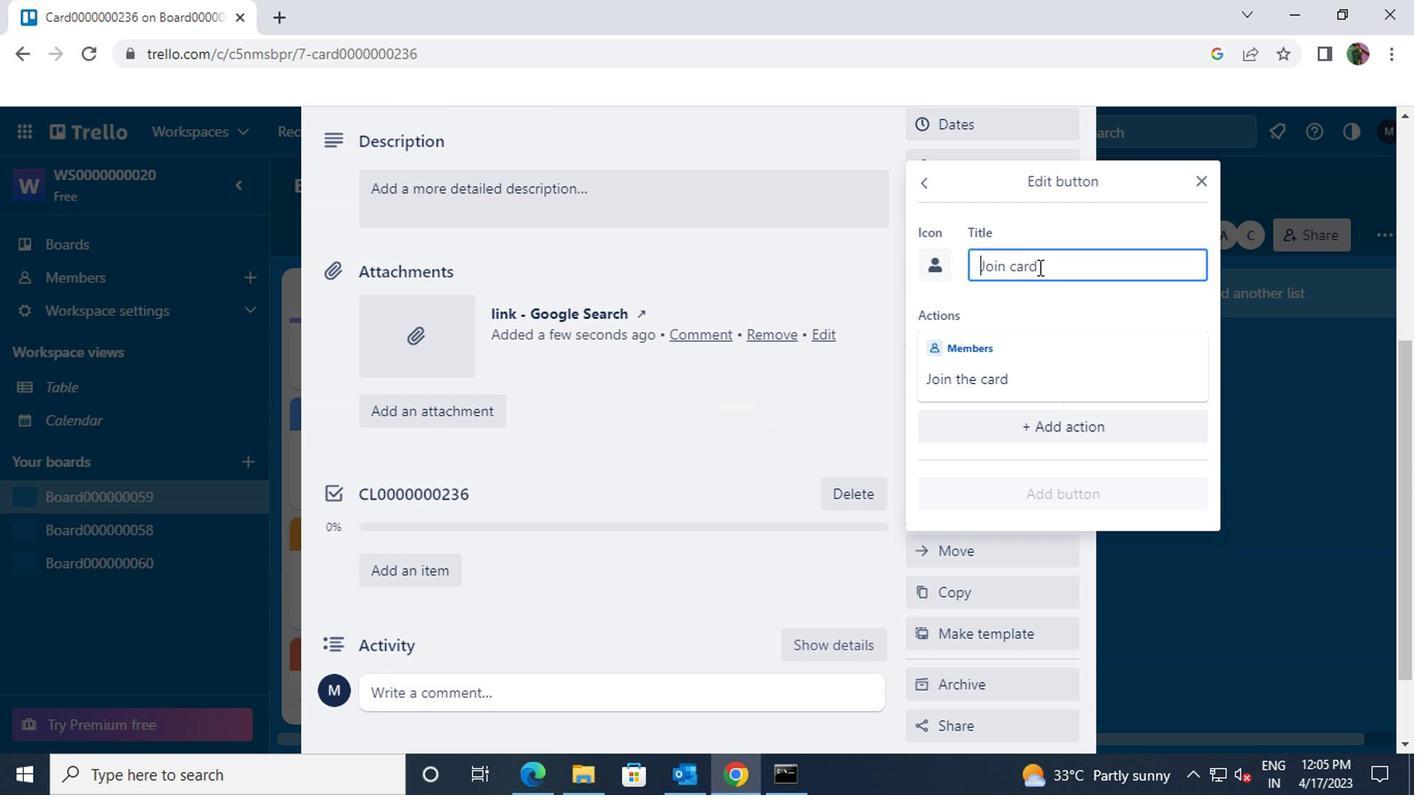 
Action: Key pressed <Key.shift>BUTTON0000000236
Screenshot: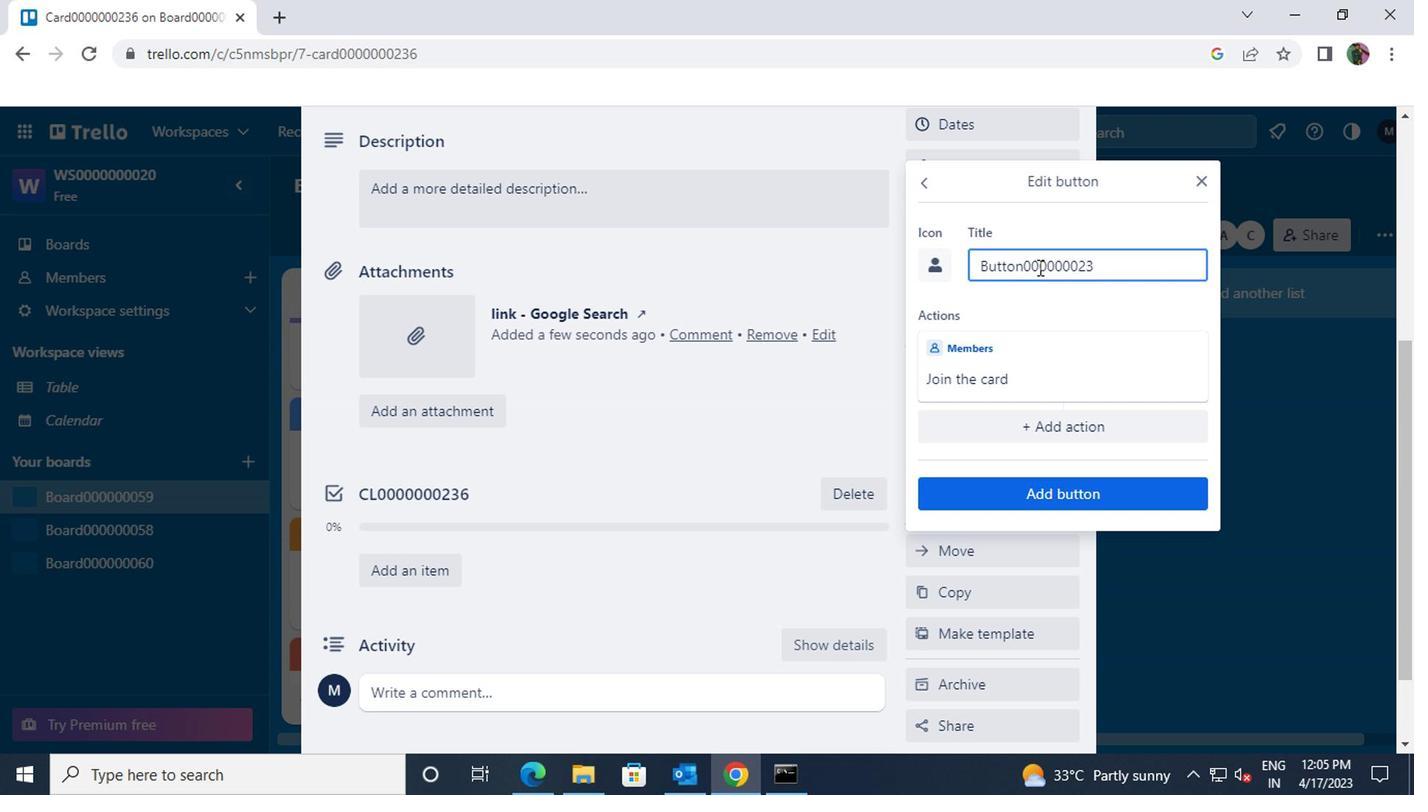 
Action: Mouse moved to (1032, 492)
Screenshot: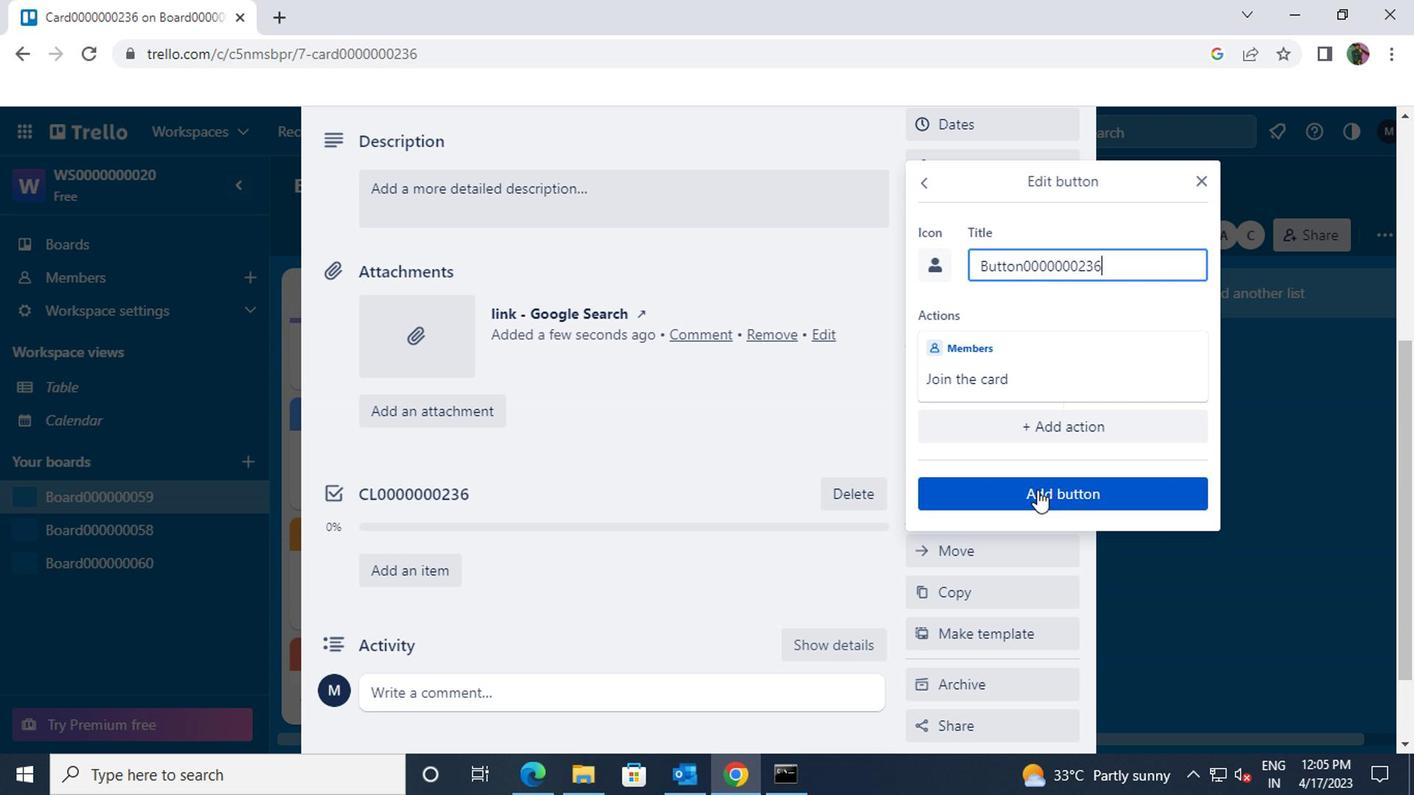 
Action: Mouse pressed left at (1032, 492)
Screenshot: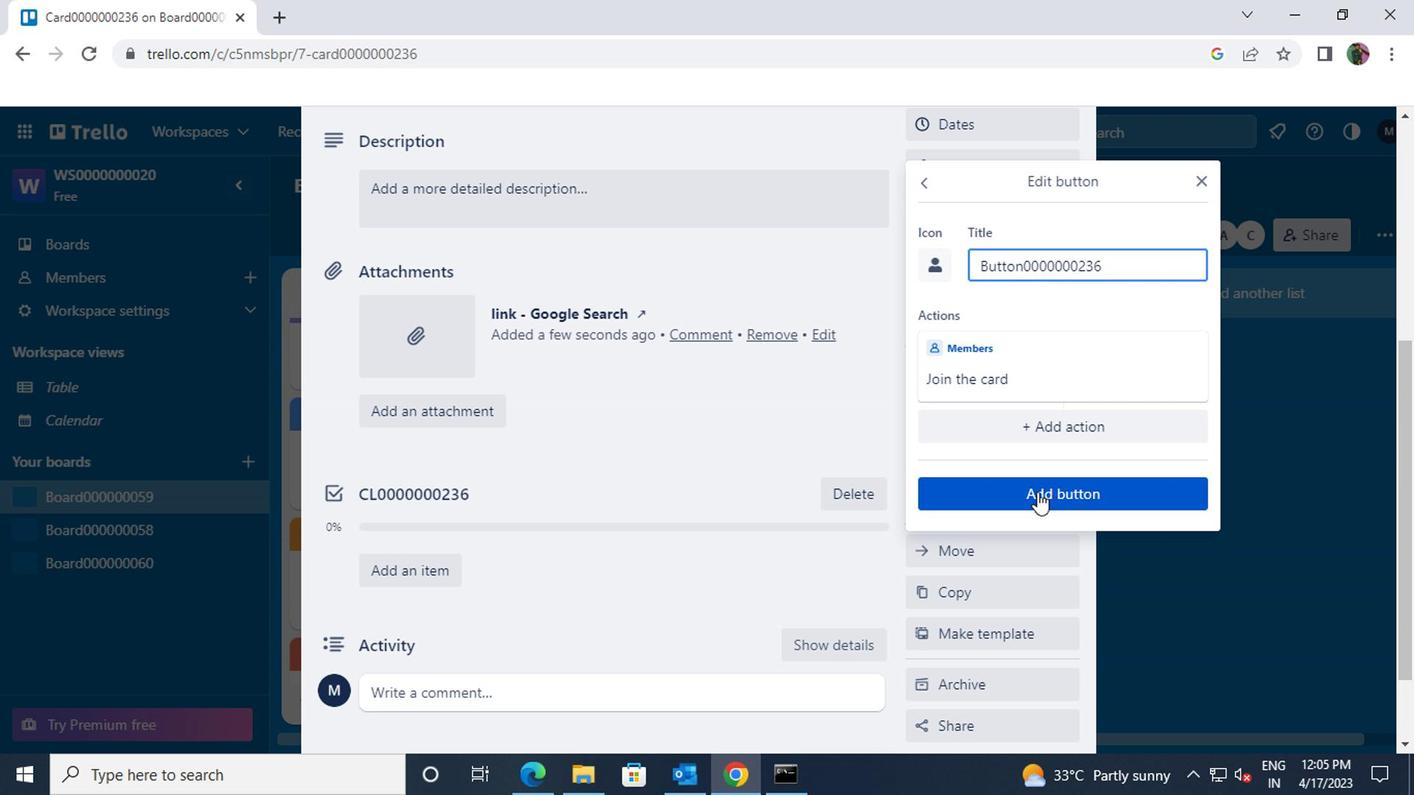 
Action: Mouse moved to (1032, 483)
Screenshot: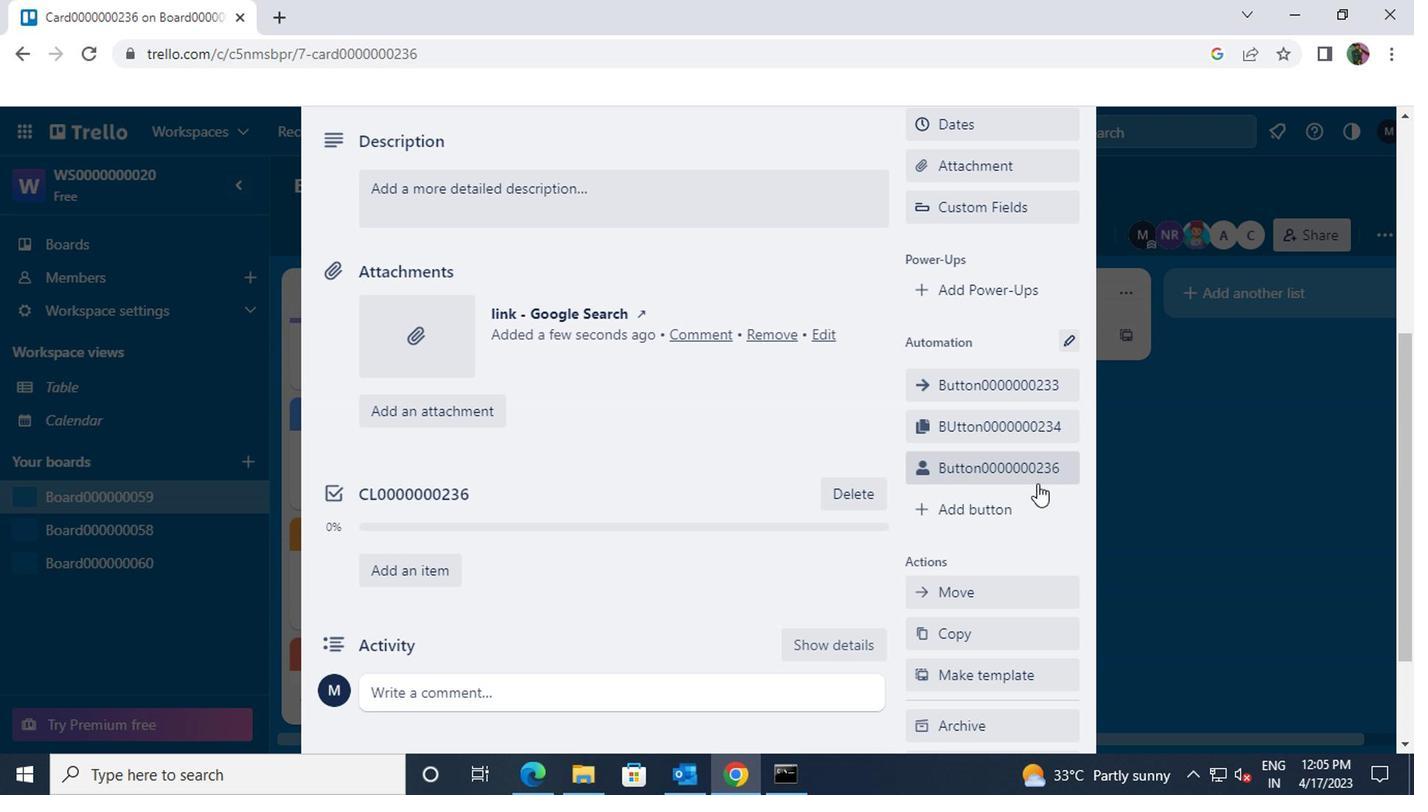 
Action: Mouse scrolled (1032, 484) with delta (0, 0)
Screenshot: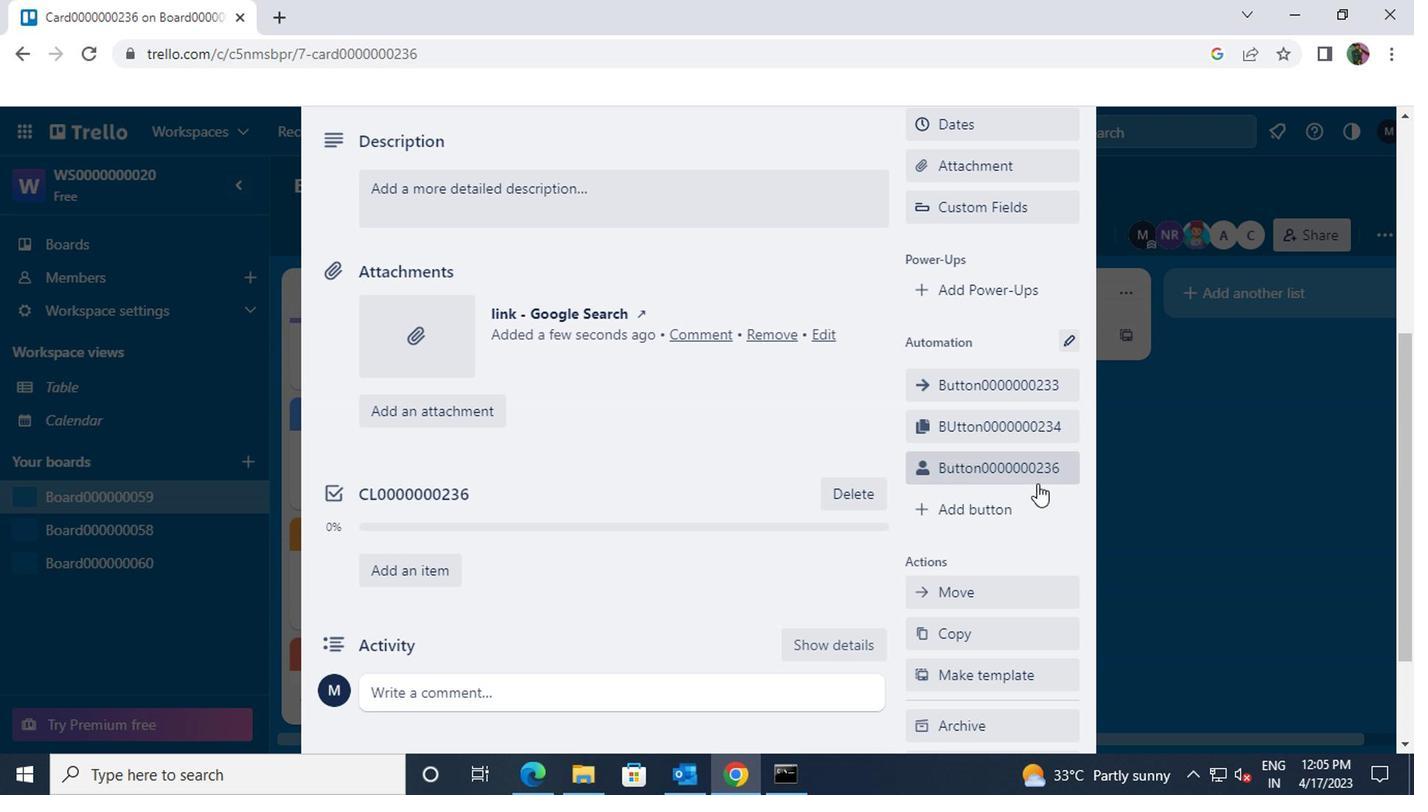 
Action: Mouse moved to (754, 297)
Screenshot: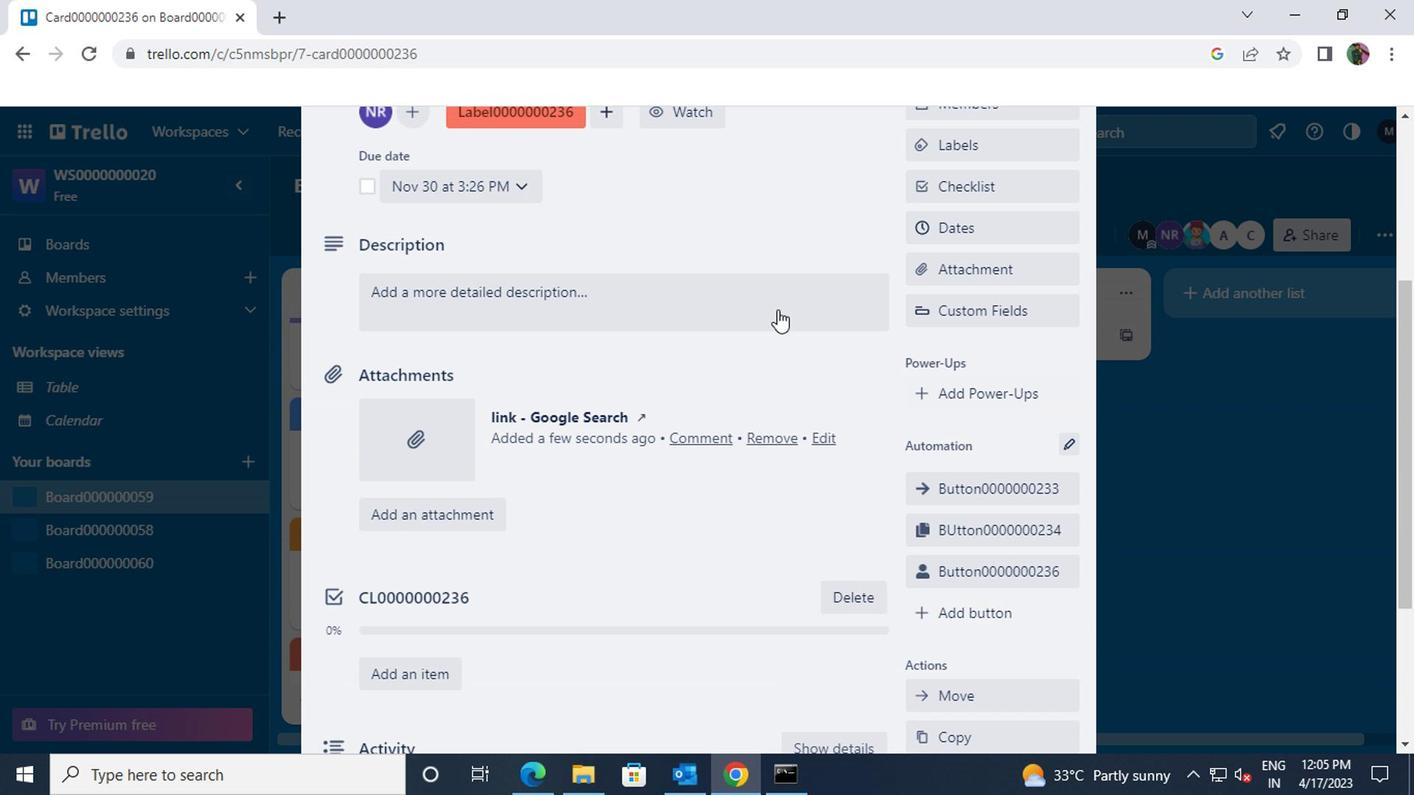 
Action: Mouse pressed left at (754, 297)
Screenshot: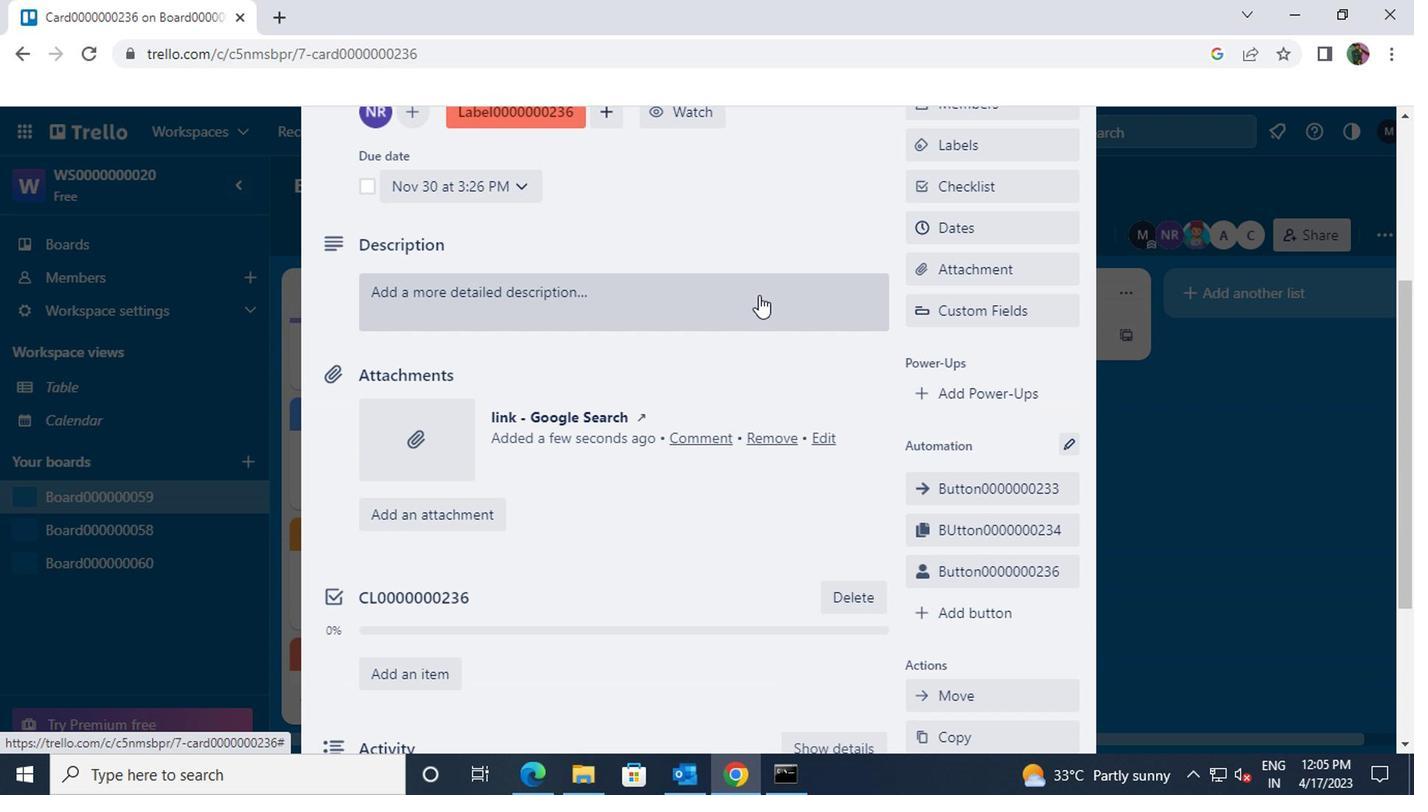 
Action: Key pressed <Key.shift>DS0000000236
Screenshot: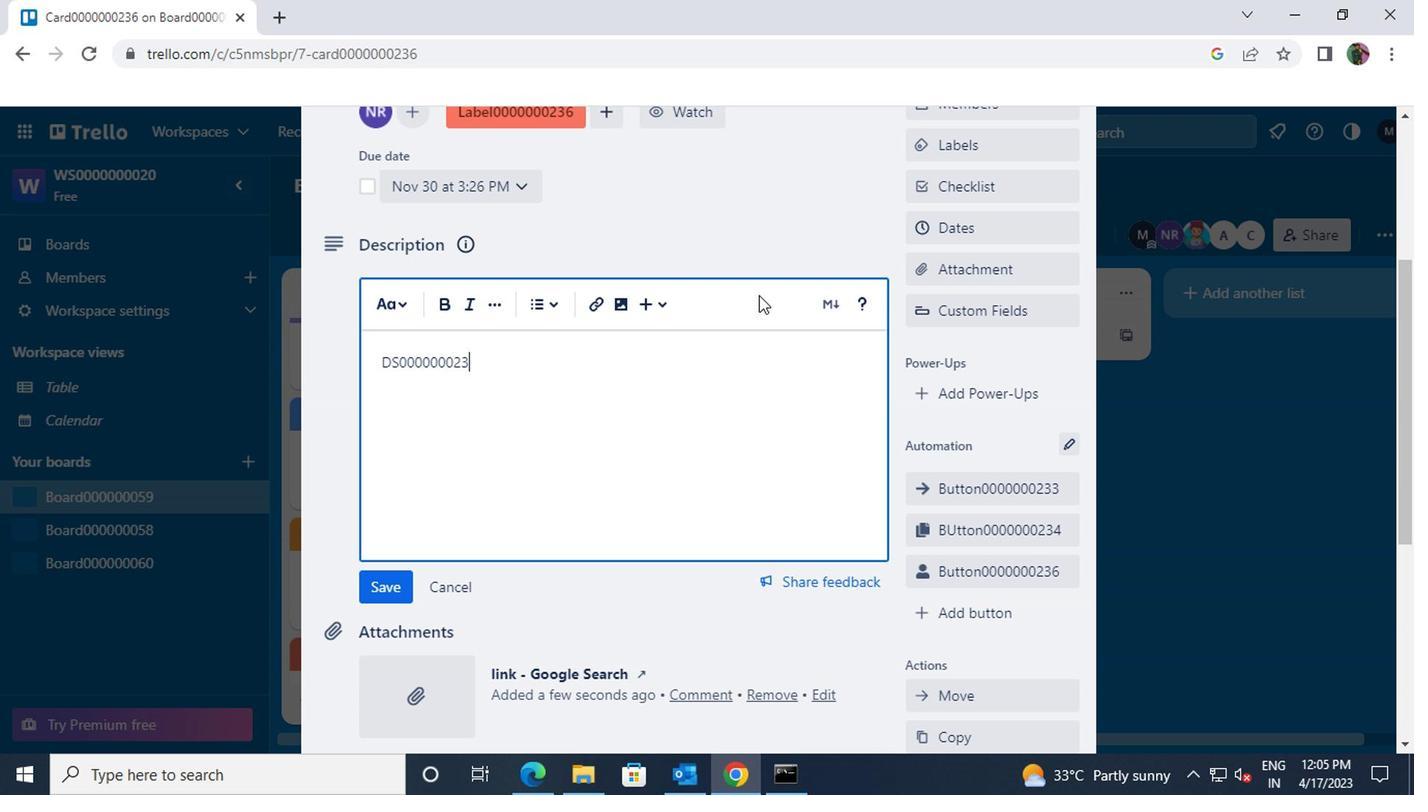 
Action: Mouse moved to (378, 588)
Screenshot: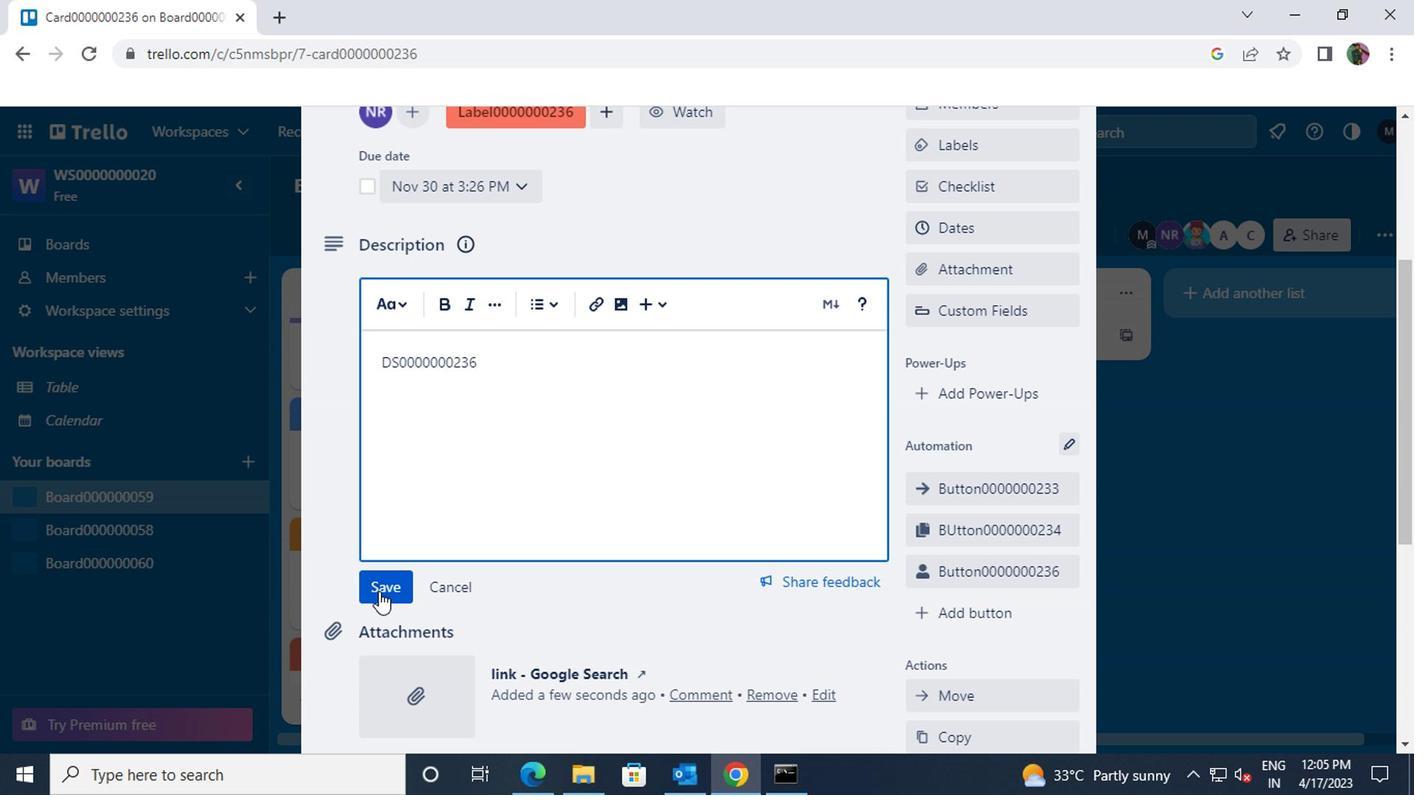 
Action: Mouse pressed left at (378, 588)
Screenshot: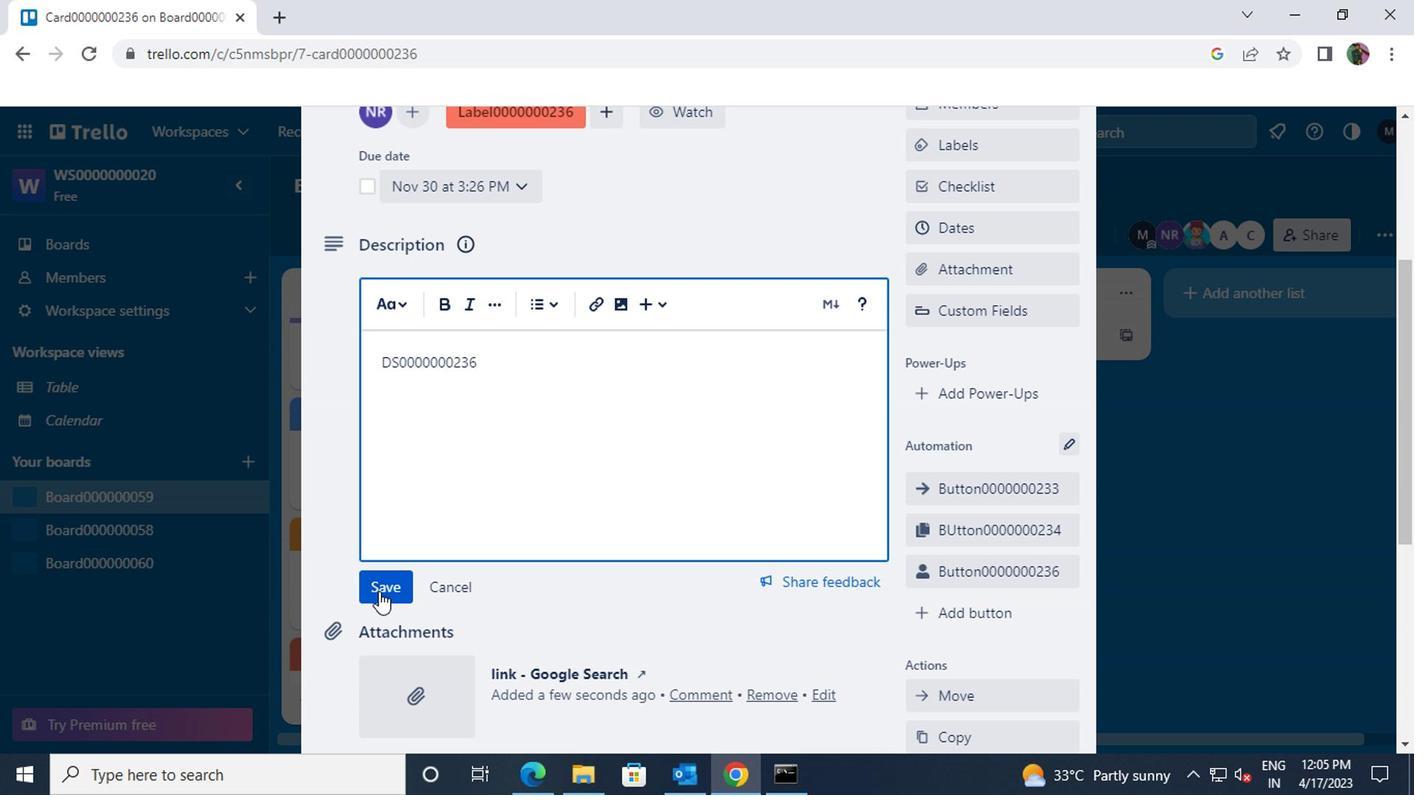 
Action: Mouse moved to (550, 551)
Screenshot: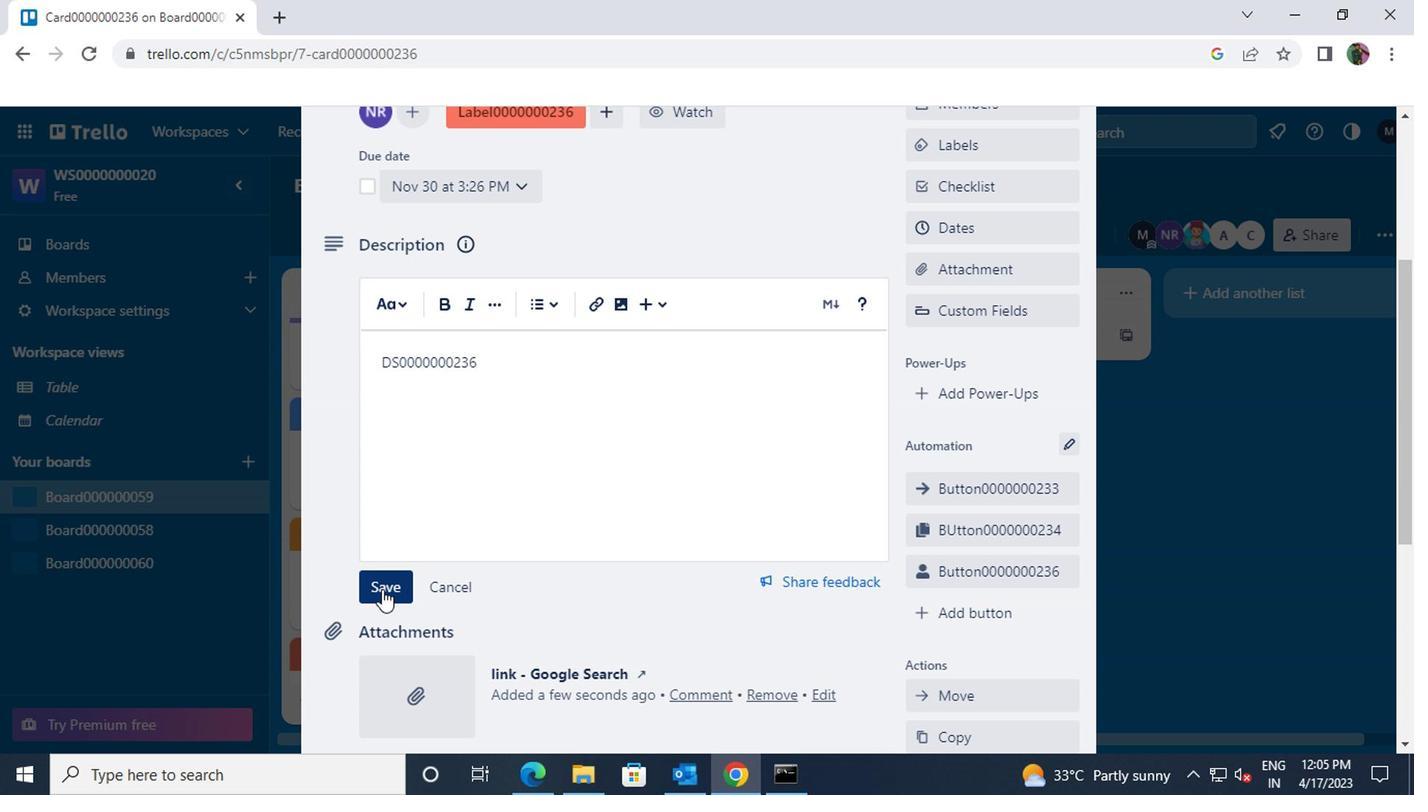 
Action: Mouse scrolled (550, 550) with delta (0, -1)
Screenshot: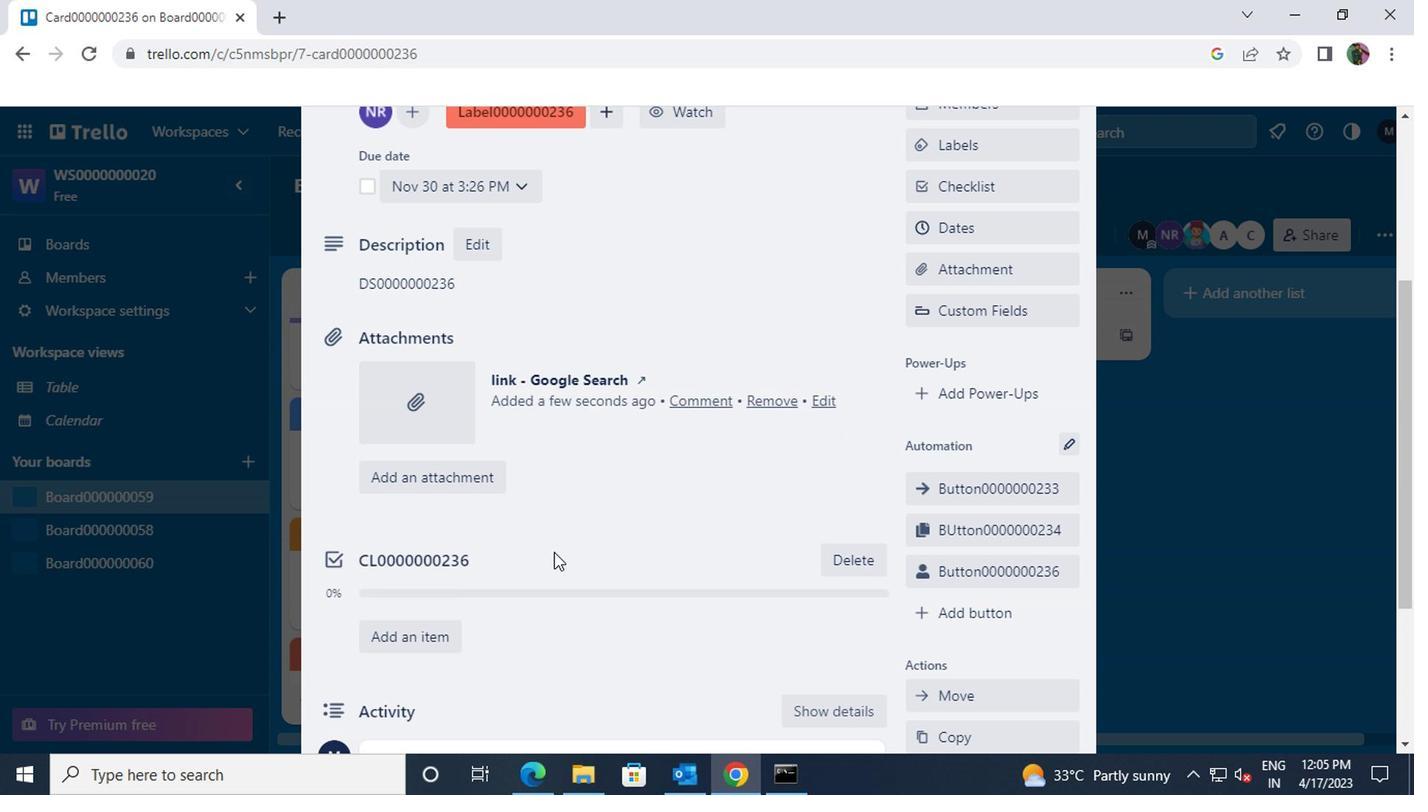 
Action: Mouse scrolled (550, 550) with delta (0, -1)
Screenshot: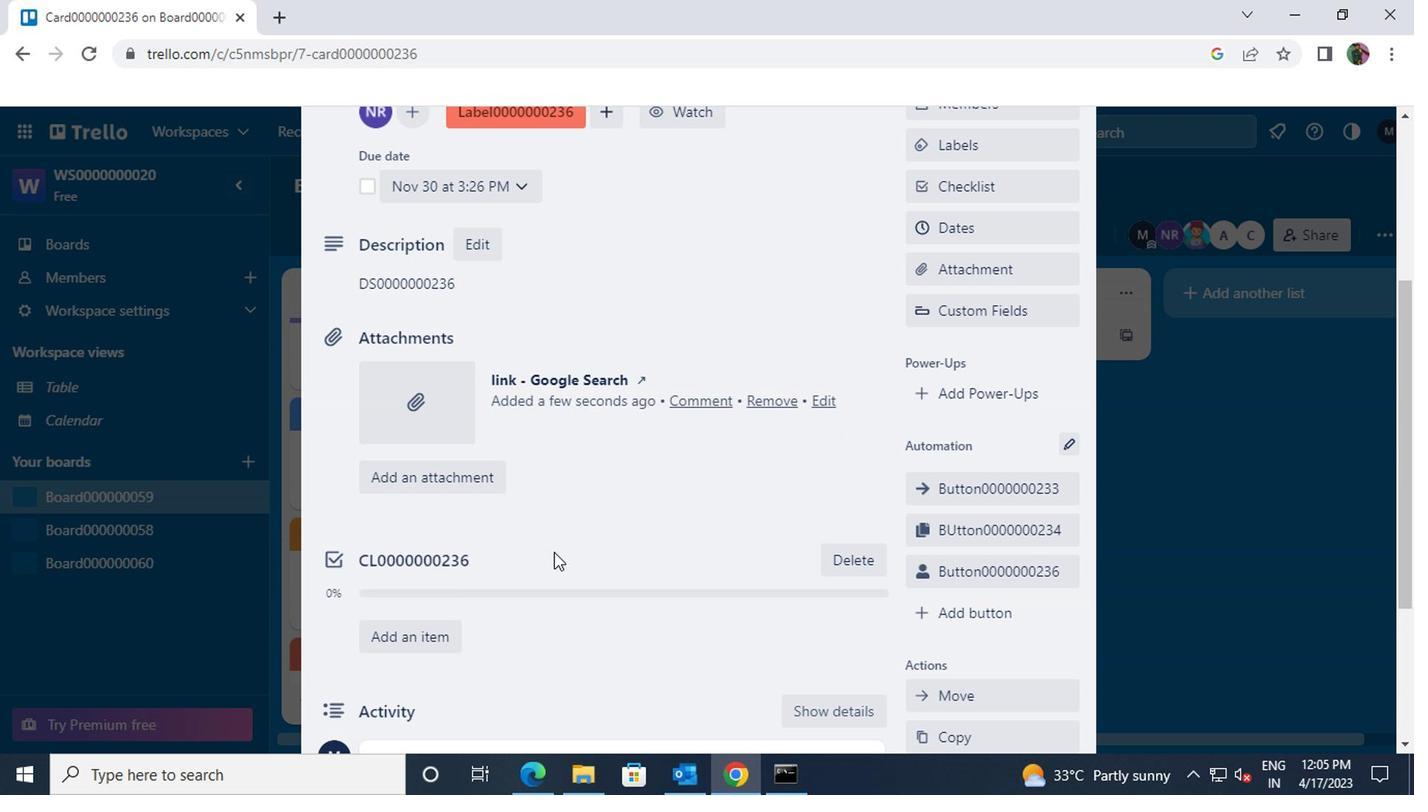 
Action: Mouse pressed left at (550, 551)
Screenshot: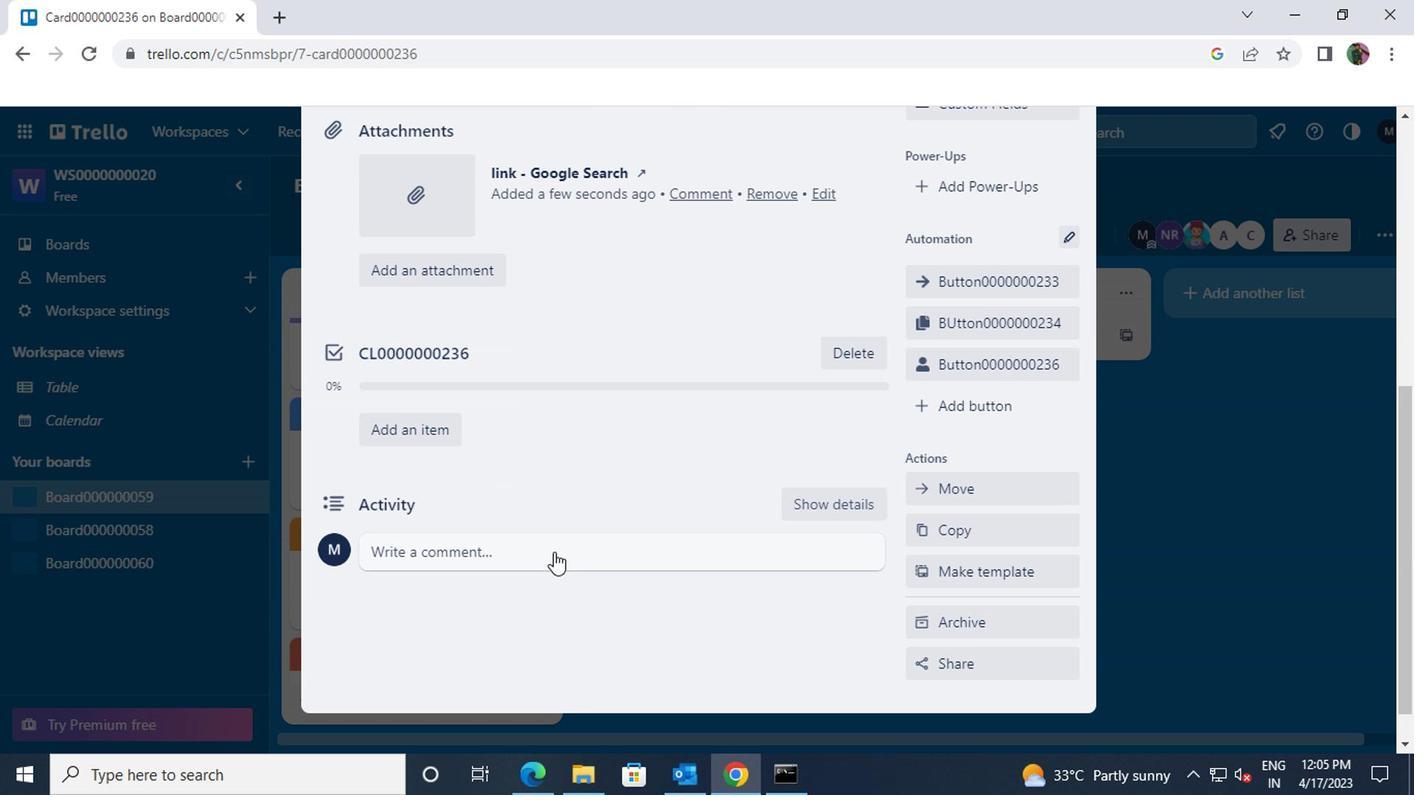 
Action: Key pressed <Key.shift>CM0000000236
Screenshot: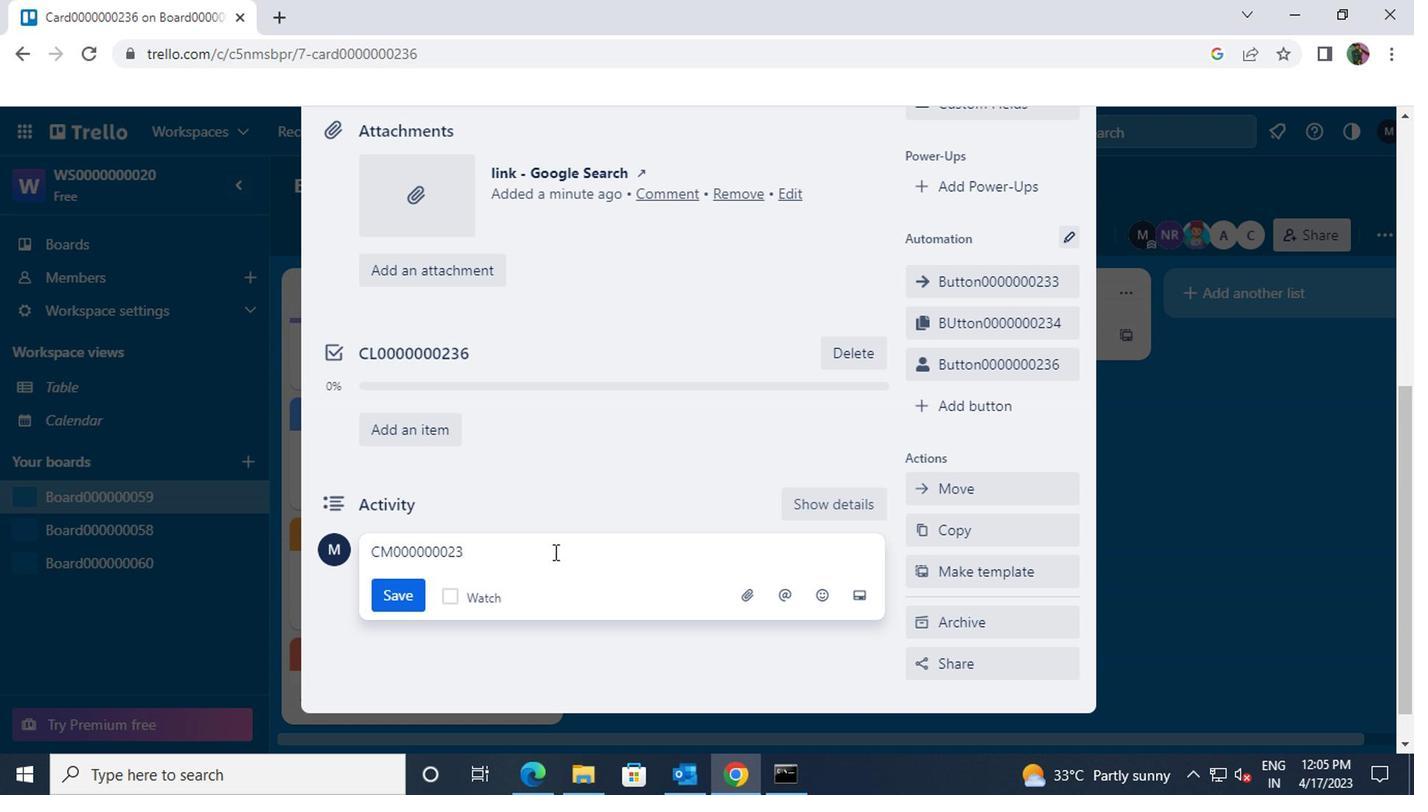 
Action: Mouse moved to (396, 588)
Screenshot: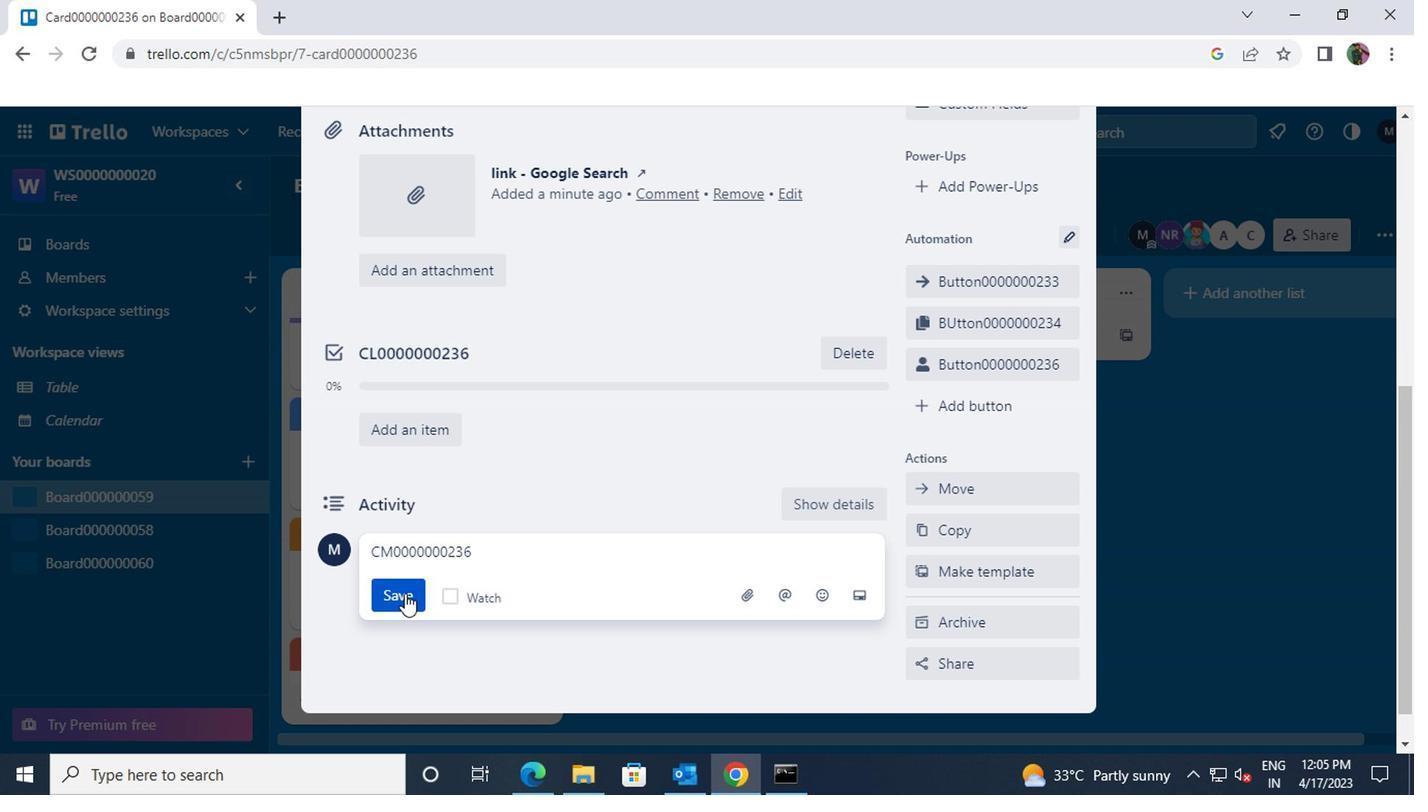 
Action: Mouse pressed left at (396, 588)
Screenshot: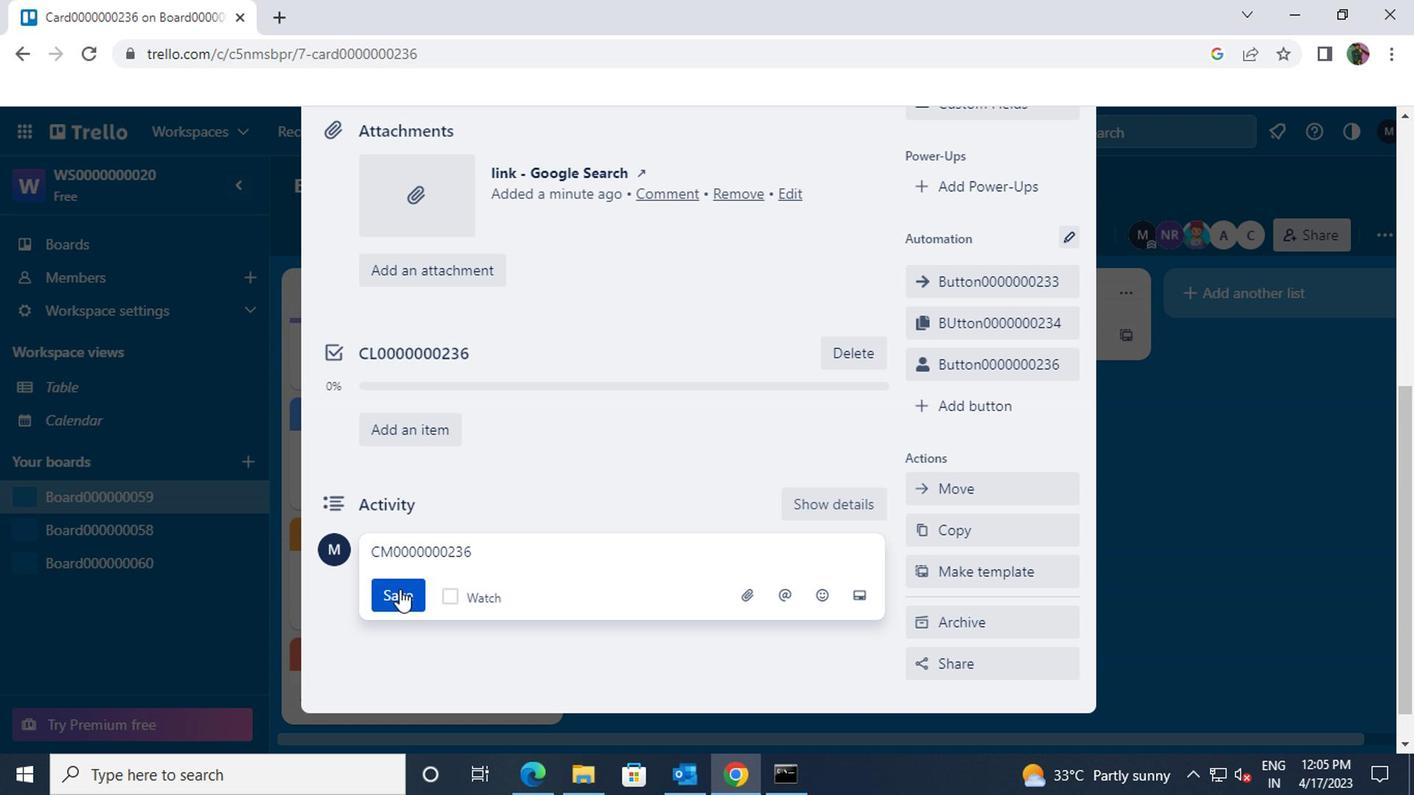 
